 Task: Search one way flight ticket for 2 adults, 4 children and 1 infant on lap in business from Petersburg: Petersburg James A. Johnson Airport to Wilmington: Wilmington International Airport on 8-6-2023. Choice of flights is Delta. Number of bags: 1 carry on bag. Price is upto 107000. Outbound departure time preference is 9:15.
Action: Mouse moved to (335, 141)
Screenshot: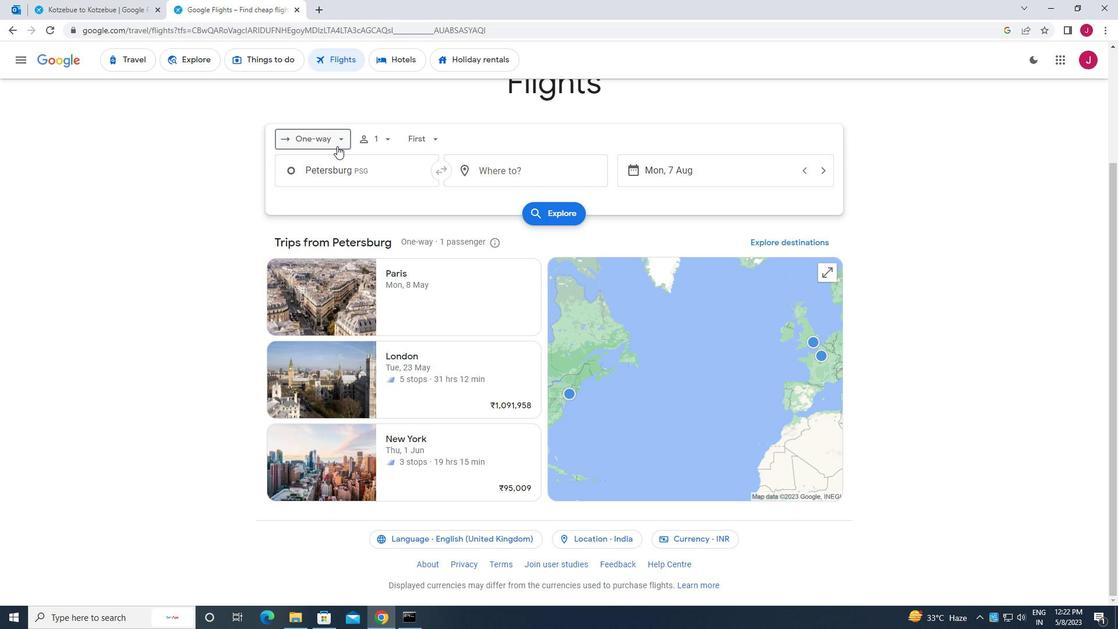 
Action: Mouse pressed left at (335, 141)
Screenshot: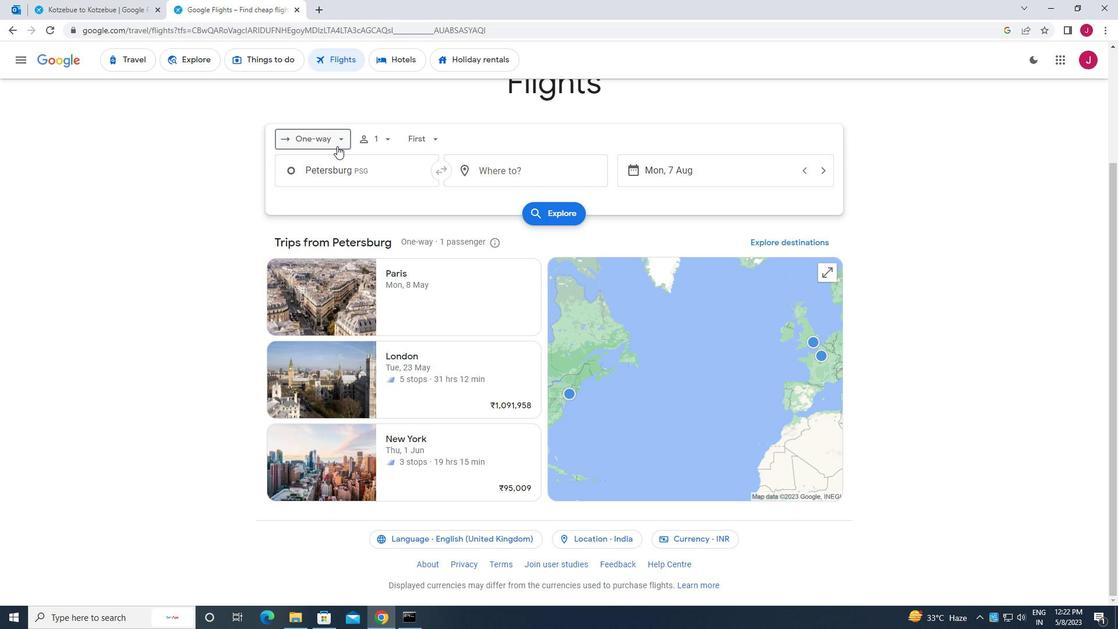 
Action: Mouse moved to (336, 189)
Screenshot: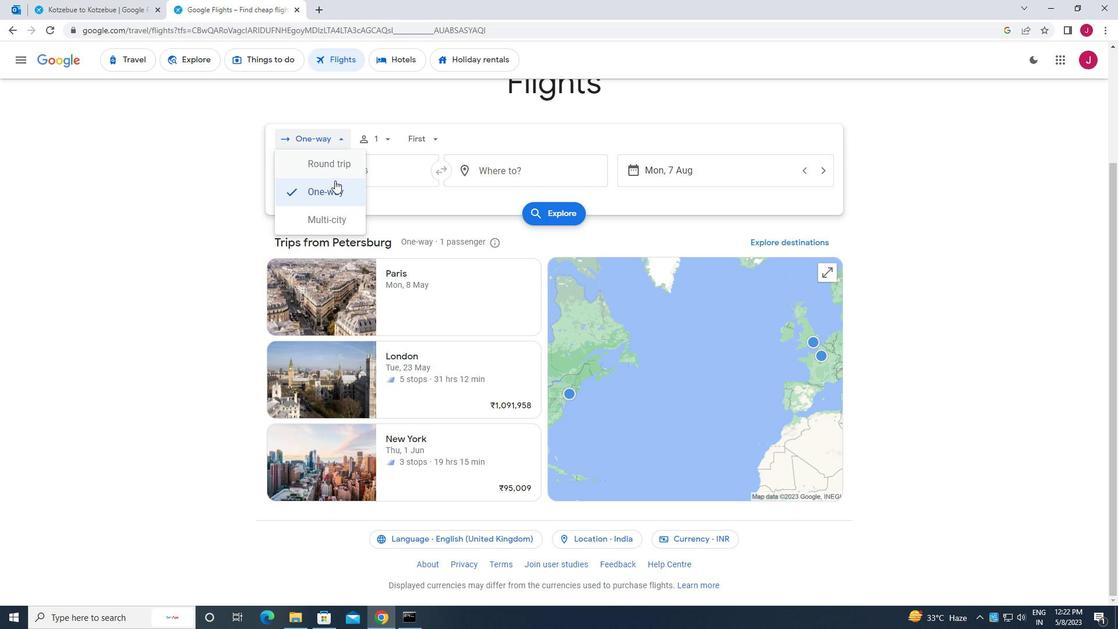 
Action: Mouse pressed left at (336, 189)
Screenshot: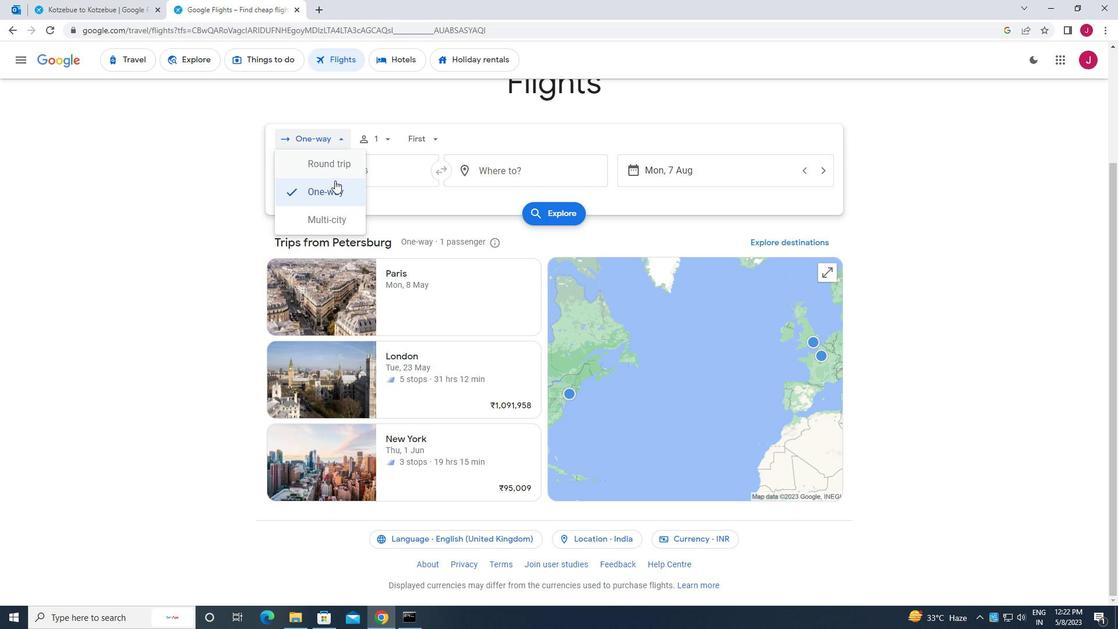 
Action: Mouse moved to (369, 140)
Screenshot: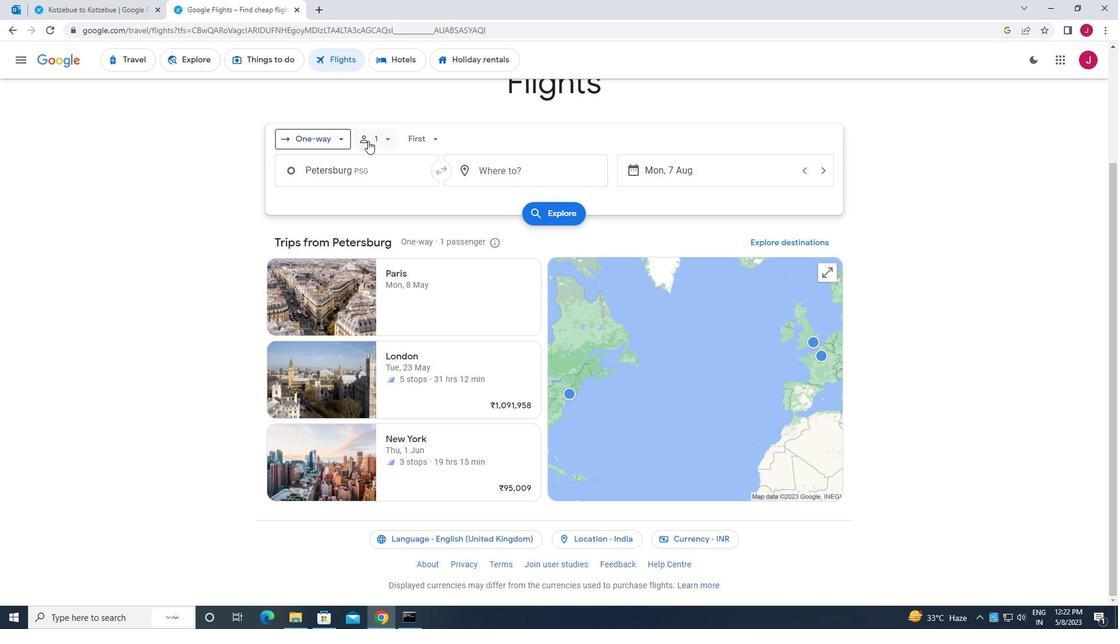 
Action: Mouse pressed left at (369, 140)
Screenshot: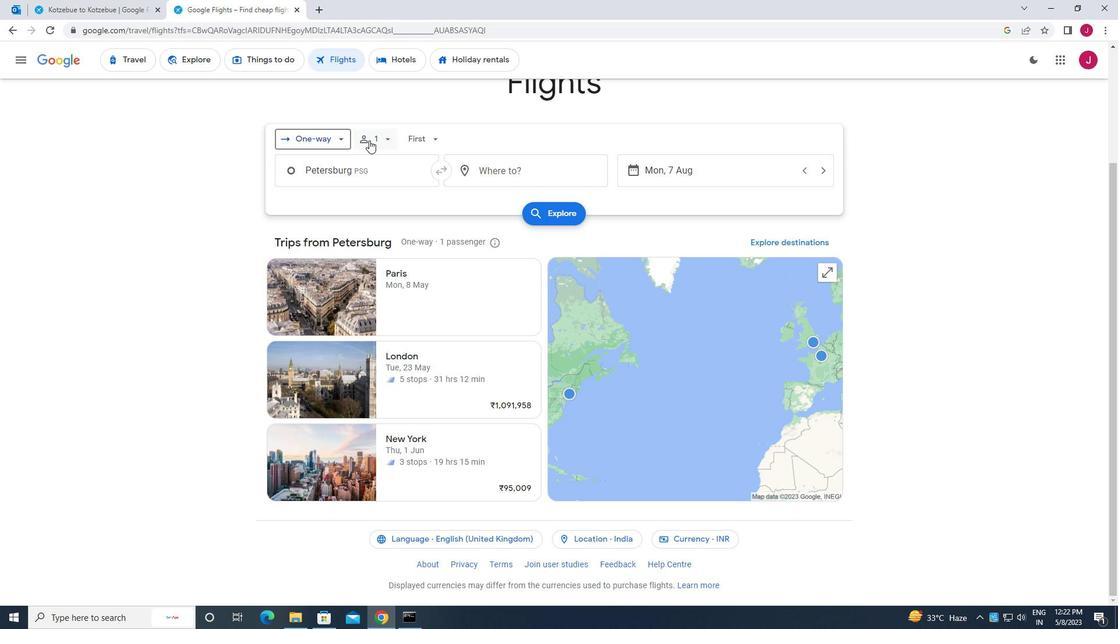 
Action: Mouse moved to (478, 168)
Screenshot: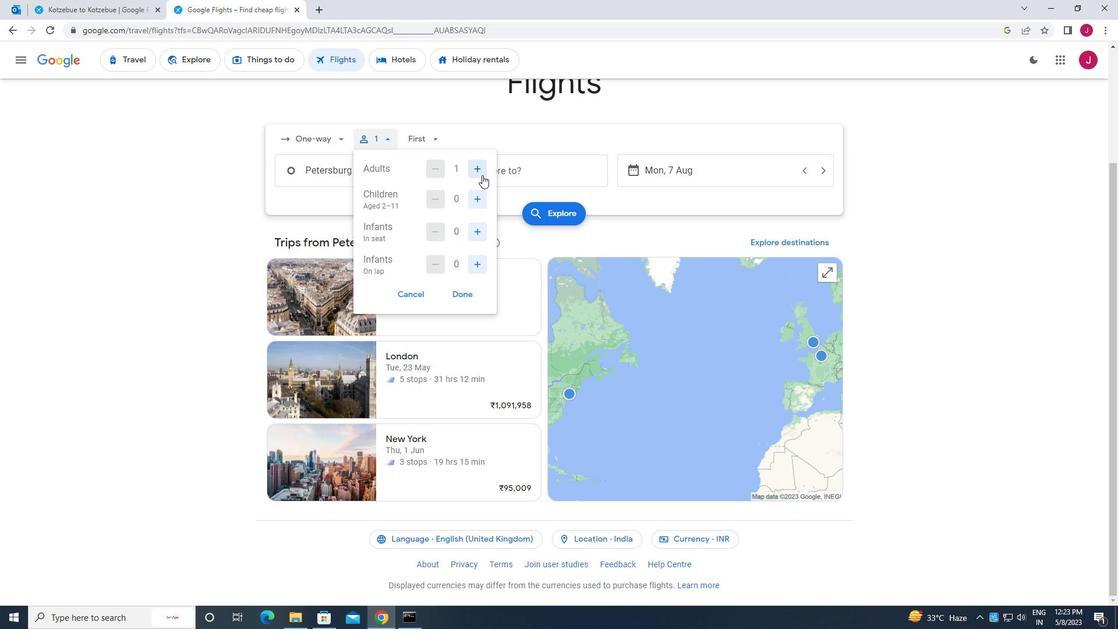 
Action: Mouse pressed left at (478, 168)
Screenshot: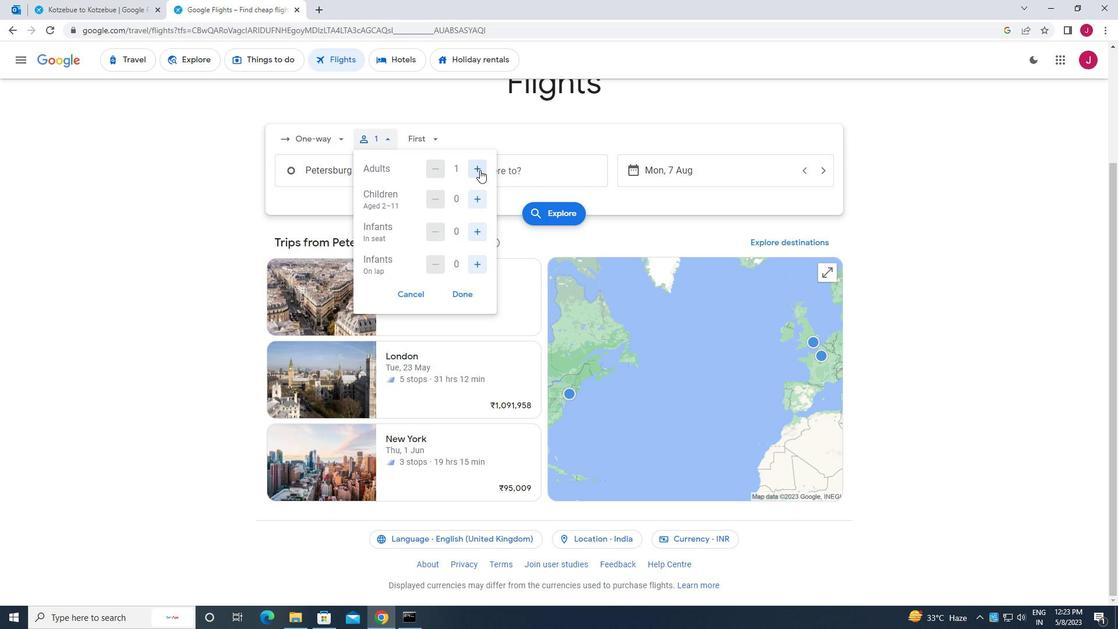 
Action: Mouse moved to (478, 195)
Screenshot: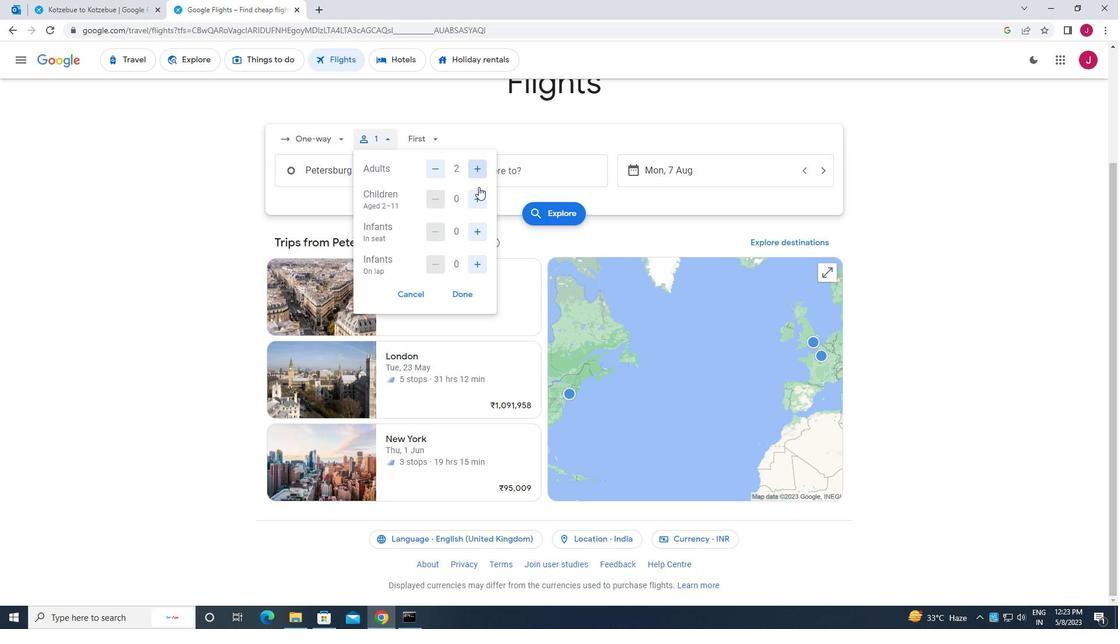 
Action: Mouse pressed left at (478, 195)
Screenshot: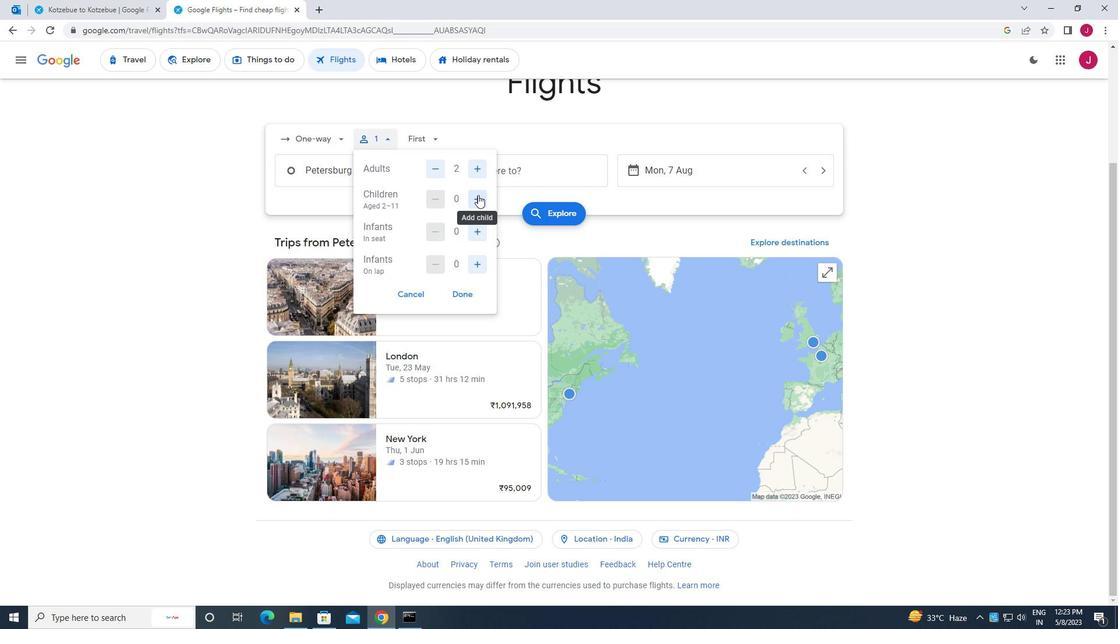 
Action: Mouse pressed left at (478, 195)
Screenshot: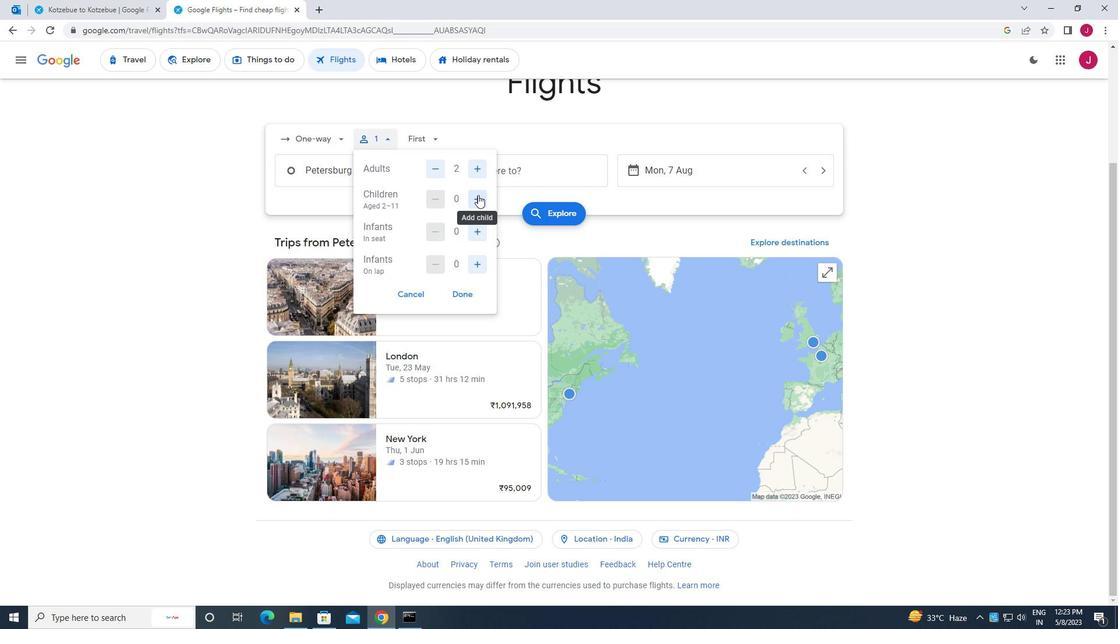 
Action: Mouse pressed left at (478, 195)
Screenshot: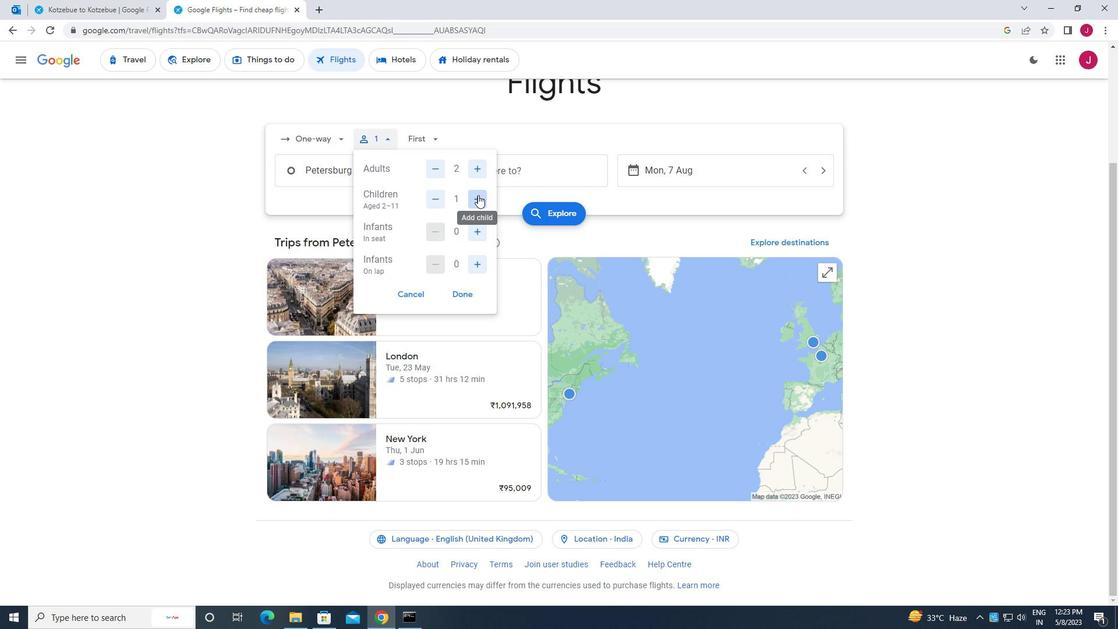 
Action: Mouse pressed left at (478, 195)
Screenshot: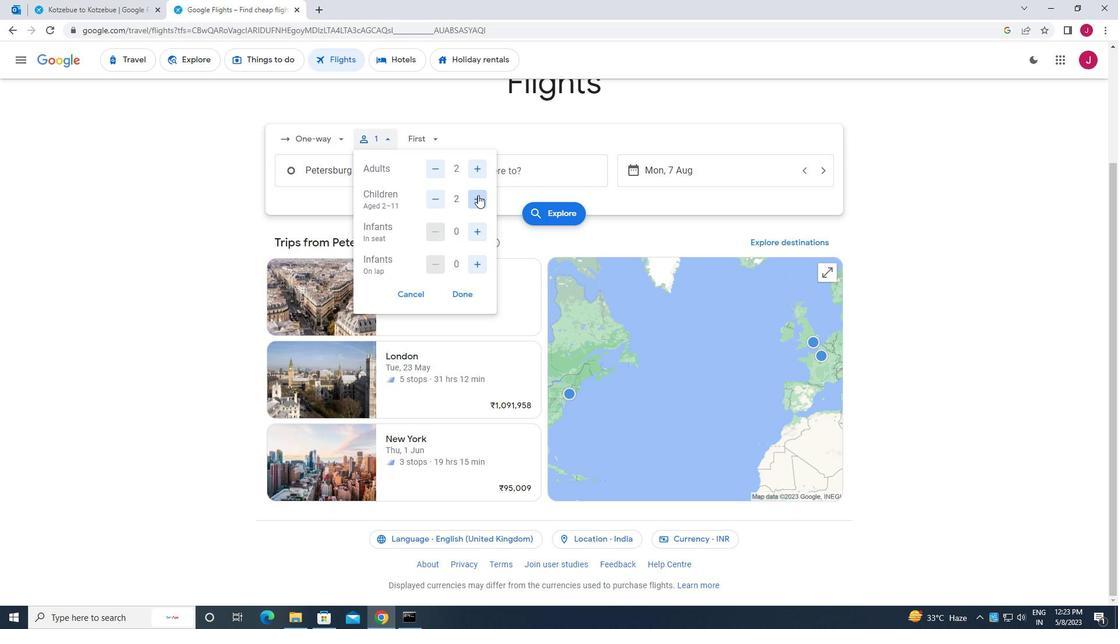 
Action: Mouse moved to (479, 230)
Screenshot: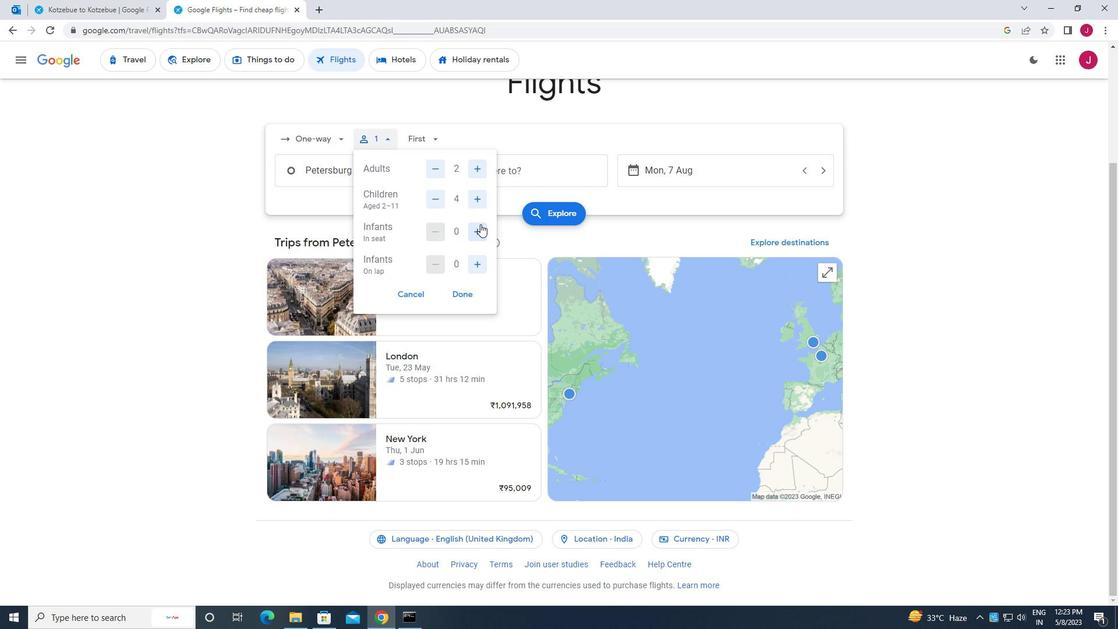 
Action: Mouse pressed left at (479, 230)
Screenshot: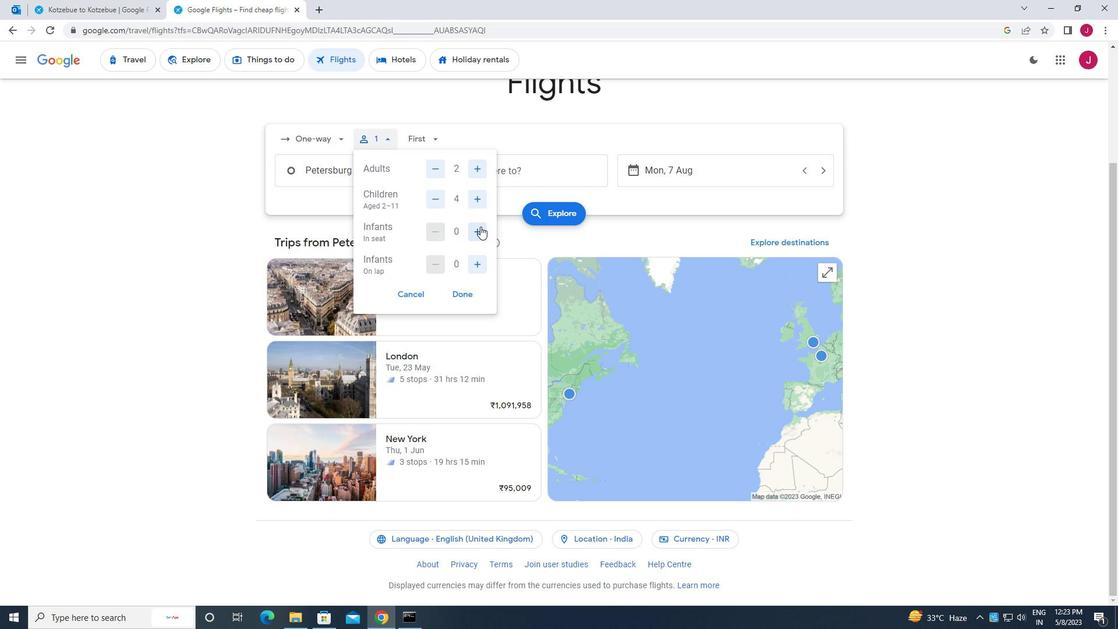 
Action: Mouse moved to (479, 263)
Screenshot: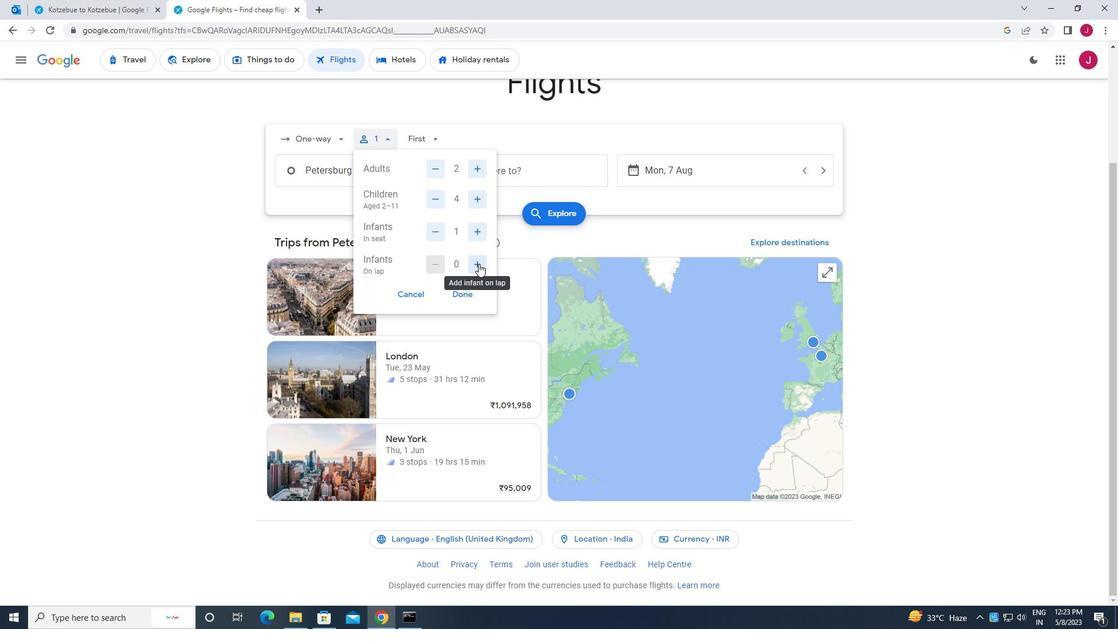 
Action: Mouse pressed left at (479, 263)
Screenshot: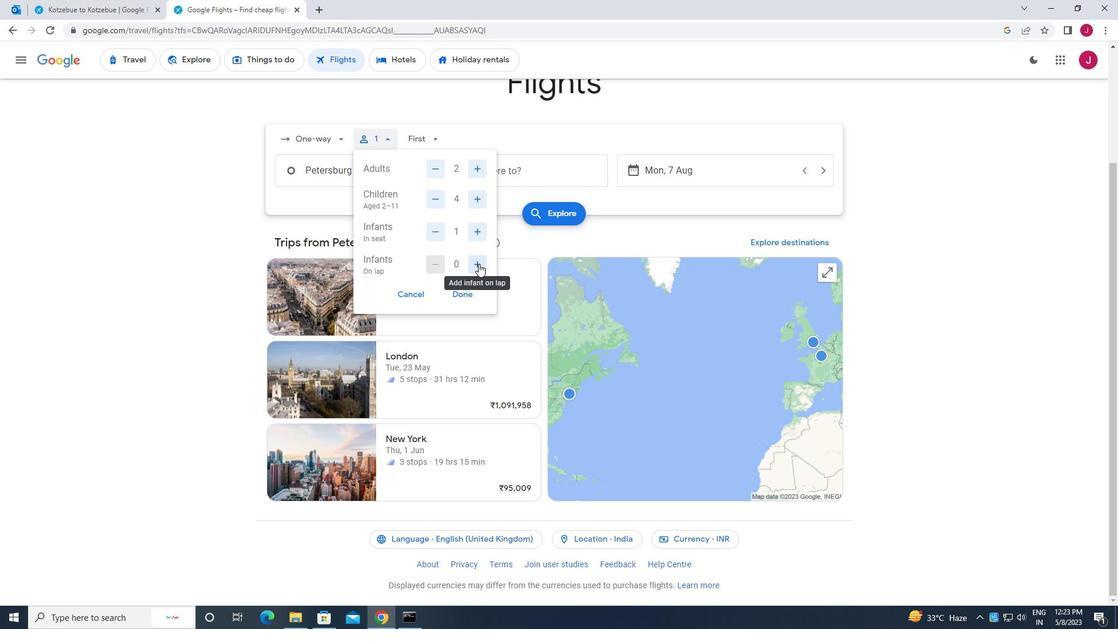 
Action: Mouse moved to (440, 225)
Screenshot: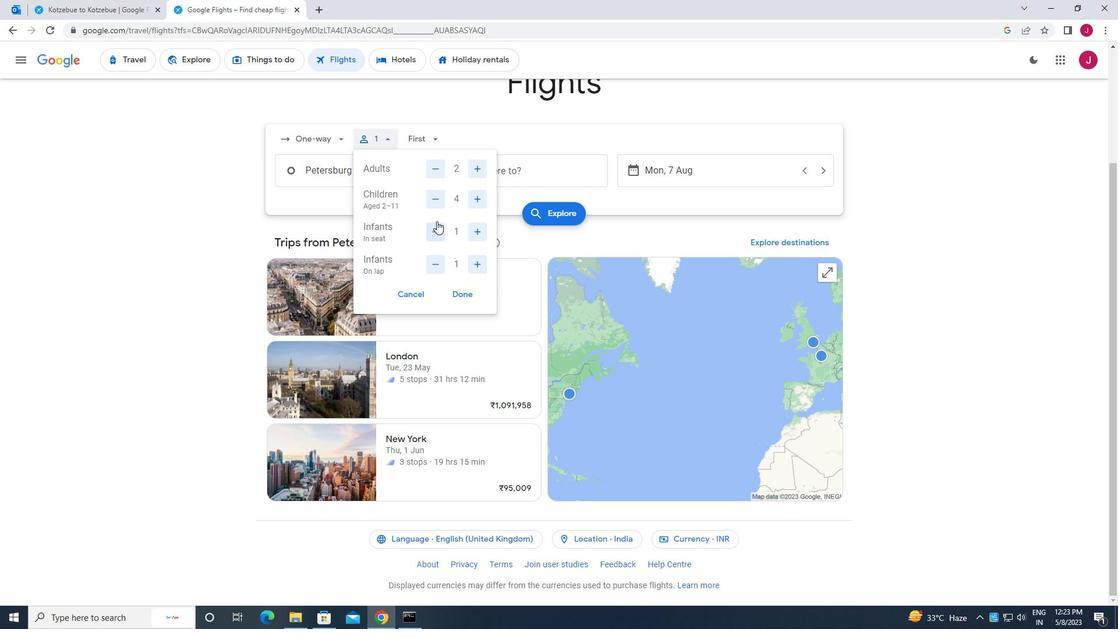 
Action: Mouse pressed left at (440, 225)
Screenshot: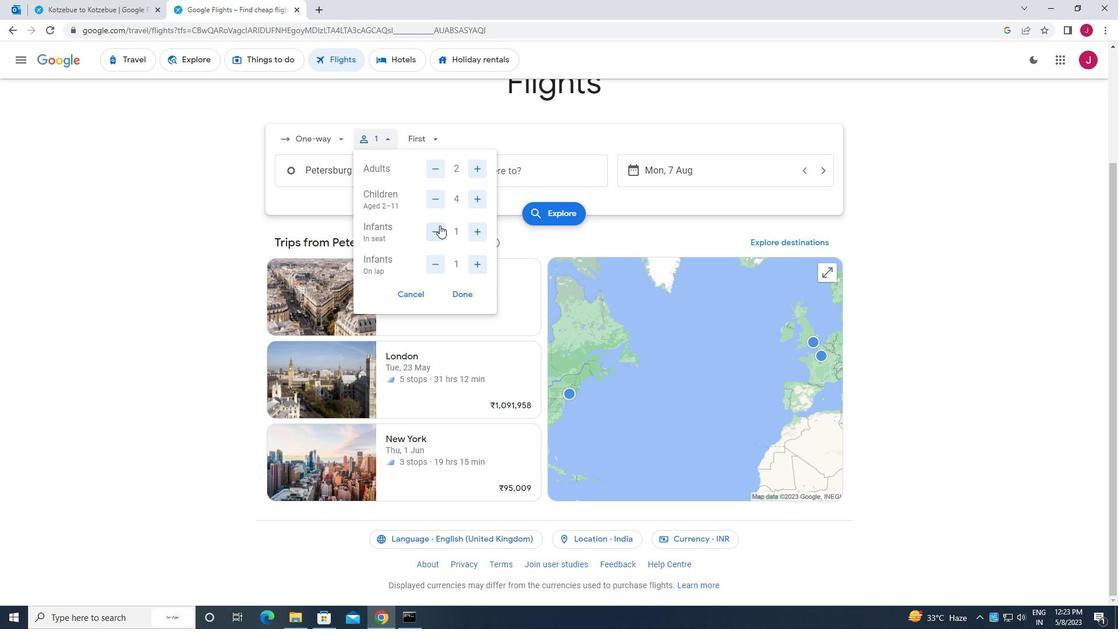 
Action: Mouse moved to (466, 293)
Screenshot: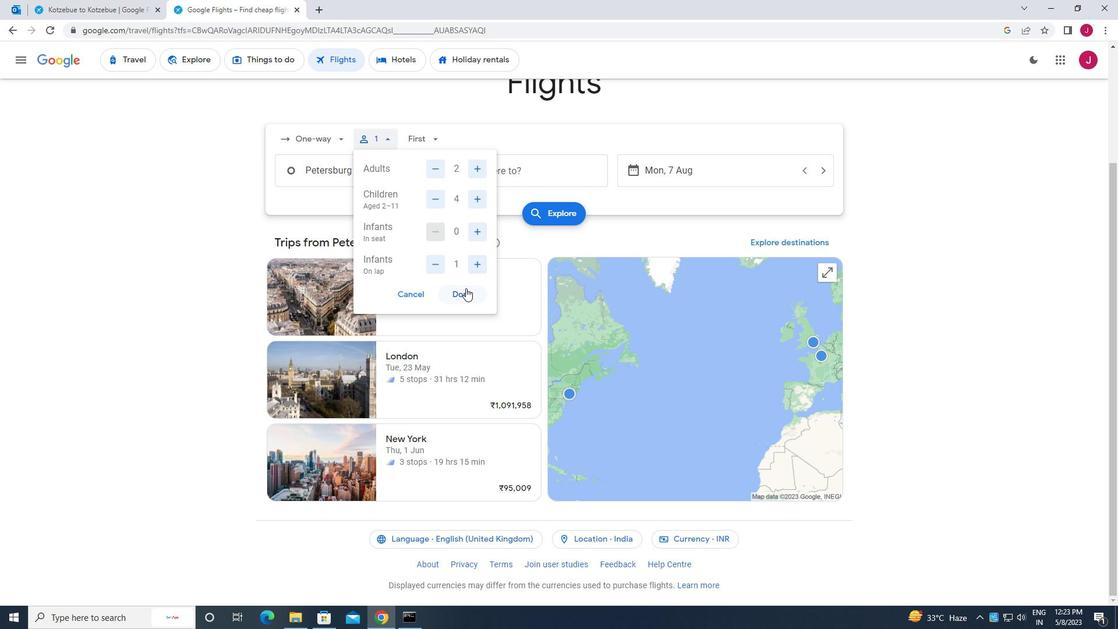 
Action: Mouse pressed left at (466, 293)
Screenshot: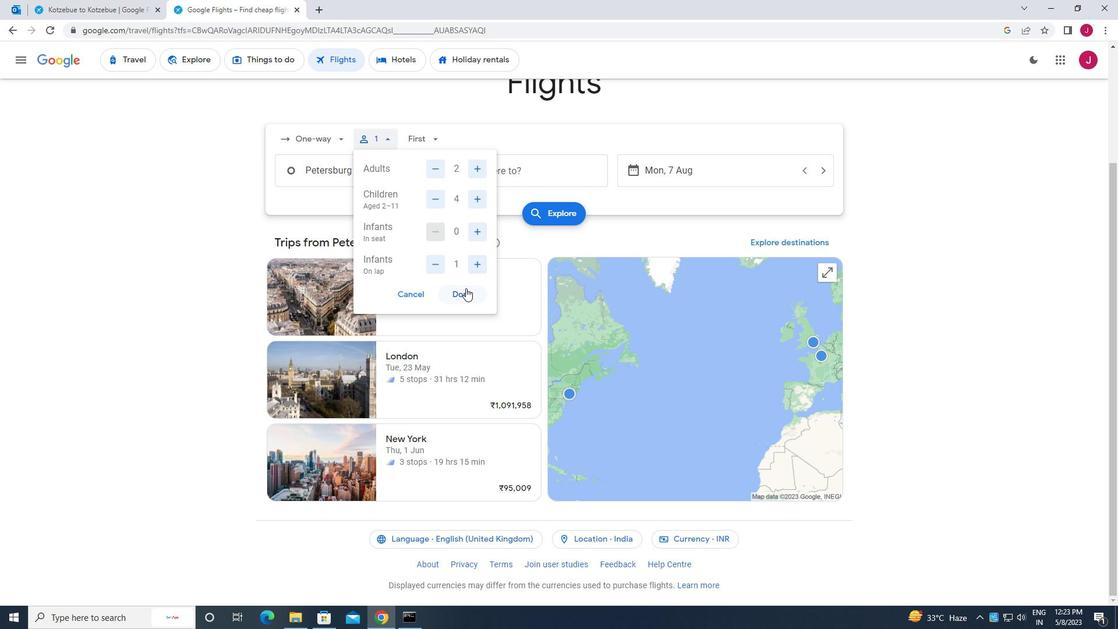 
Action: Mouse moved to (432, 137)
Screenshot: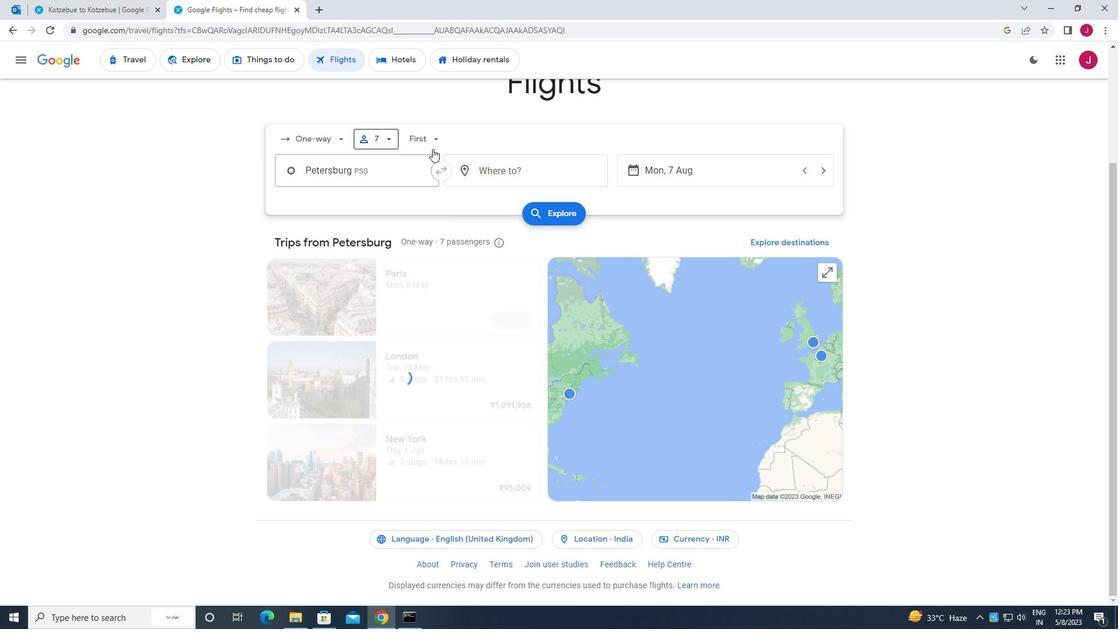 
Action: Mouse pressed left at (432, 137)
Screenshot: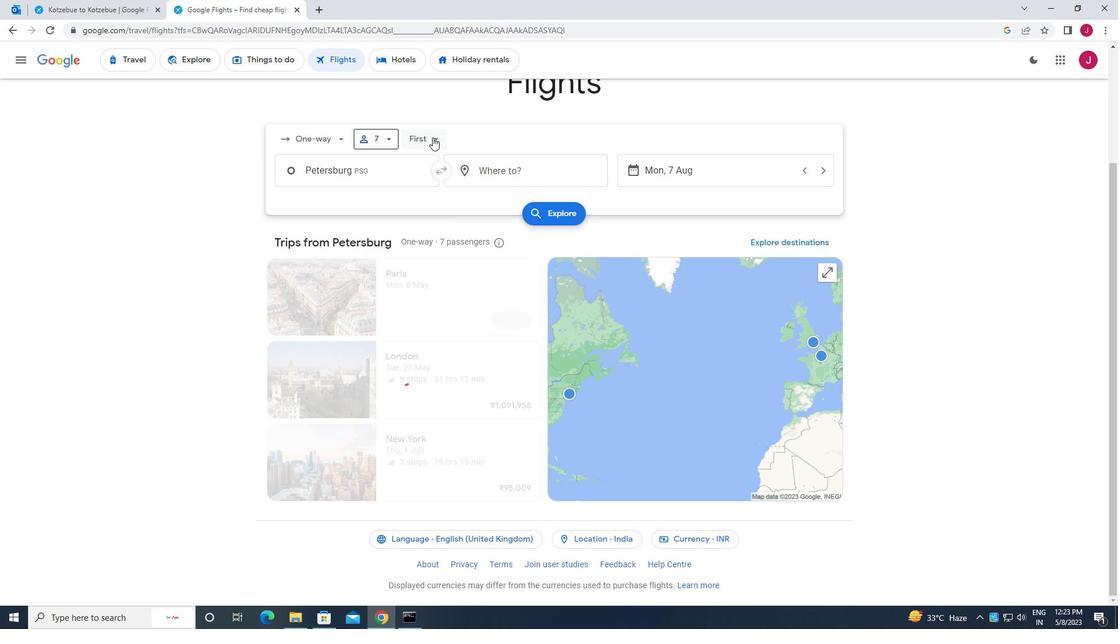 
Action: Mouse moved to (447, 213)
Screenshot: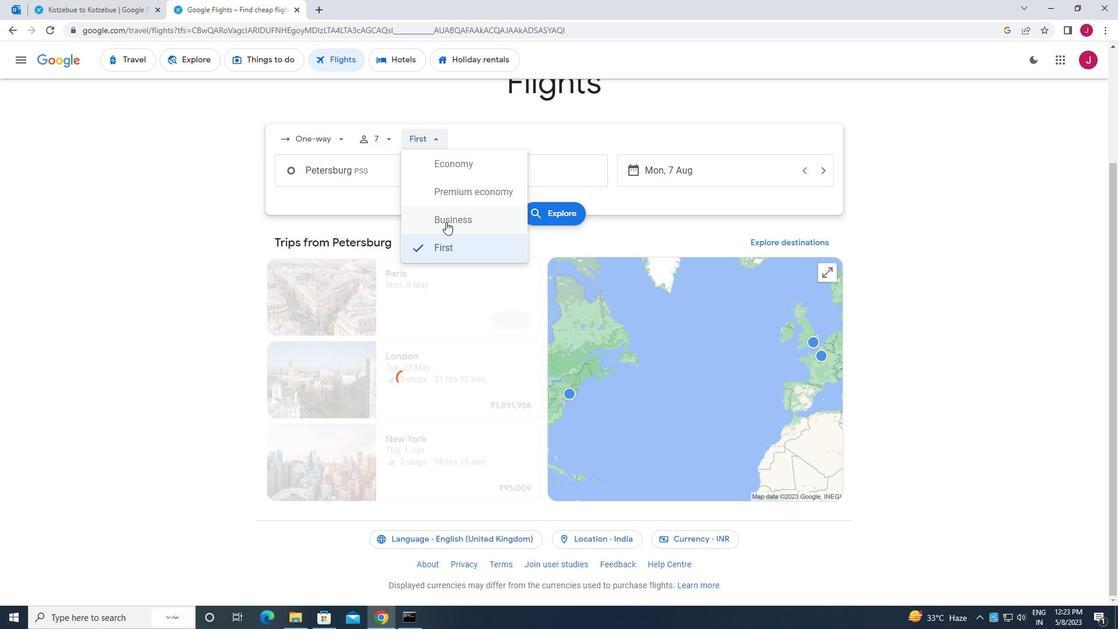 
Action: Mouse pressed left at (447, 213)
Screenshot: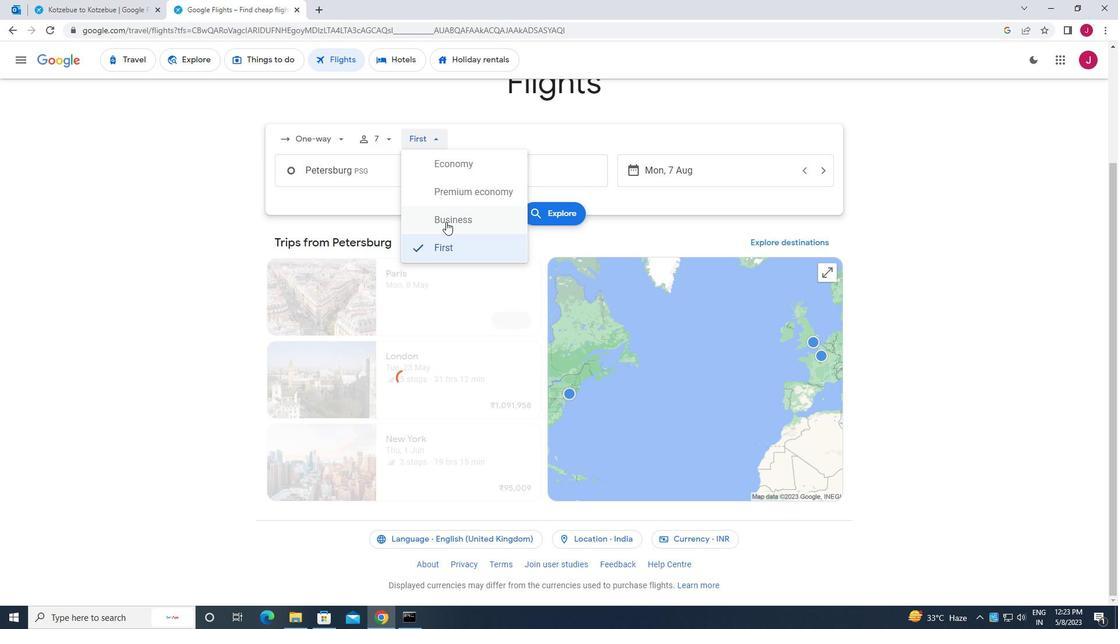 
Action: Mouse moved to (374, 175)
Screenshot: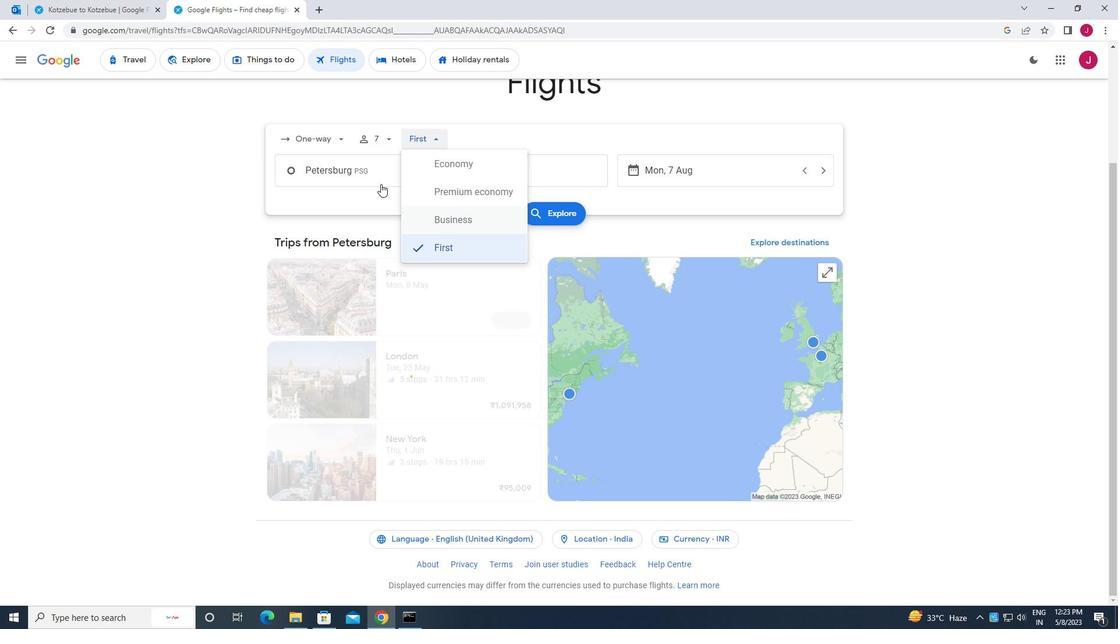 
Action: Mouse pressed left at (374, 175)
Screenshot: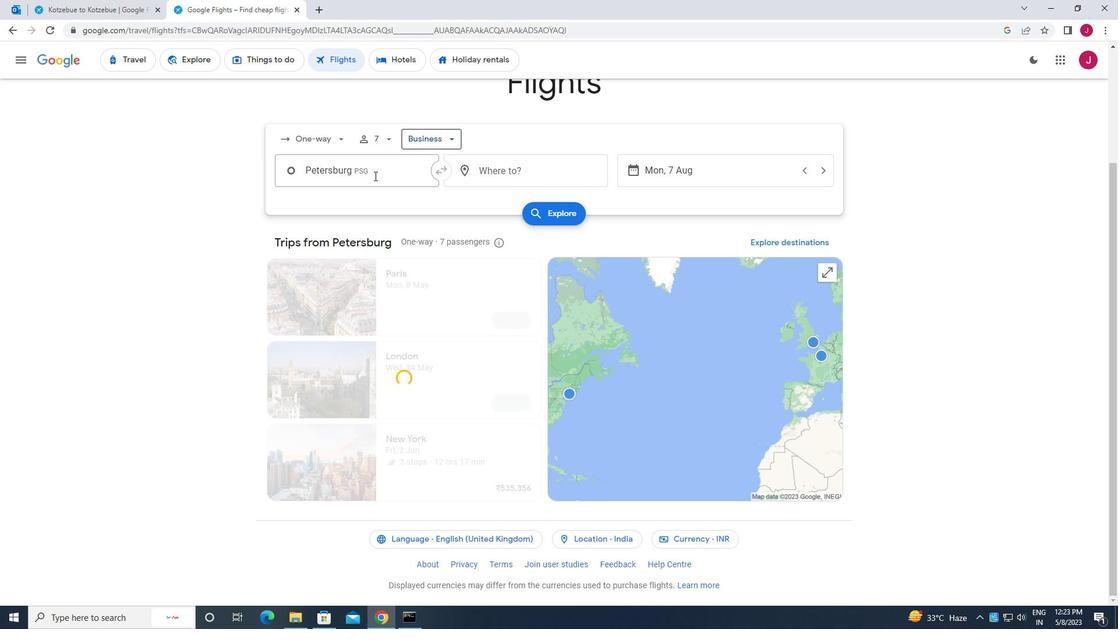 
Action: Key pressed petersb
Screenshot: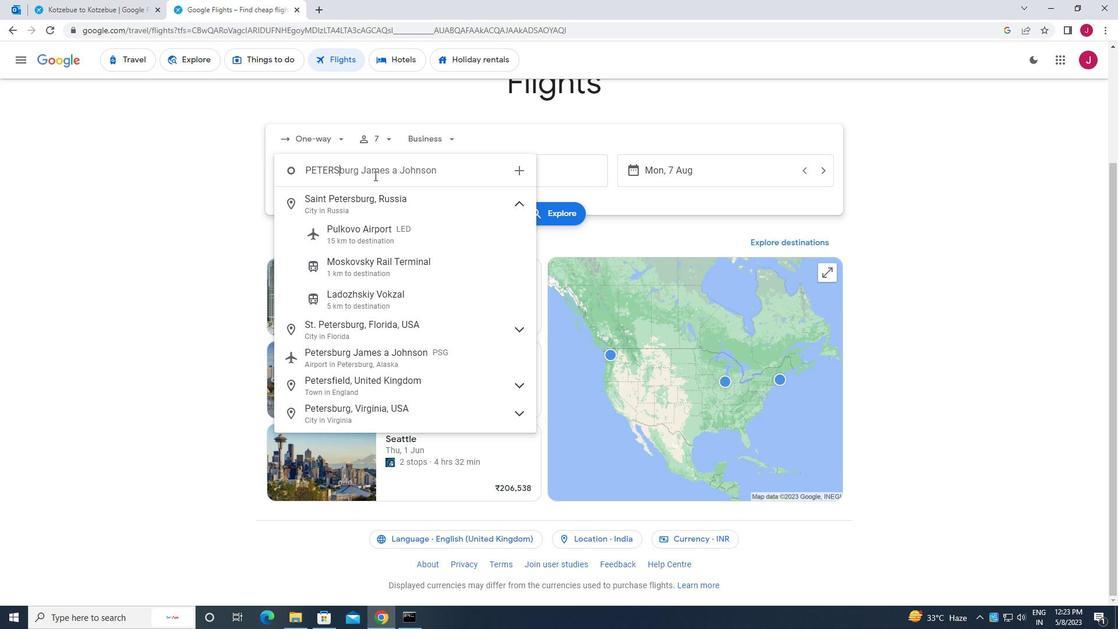 
Action: Mouse moved to (381, 349)
Screenshot: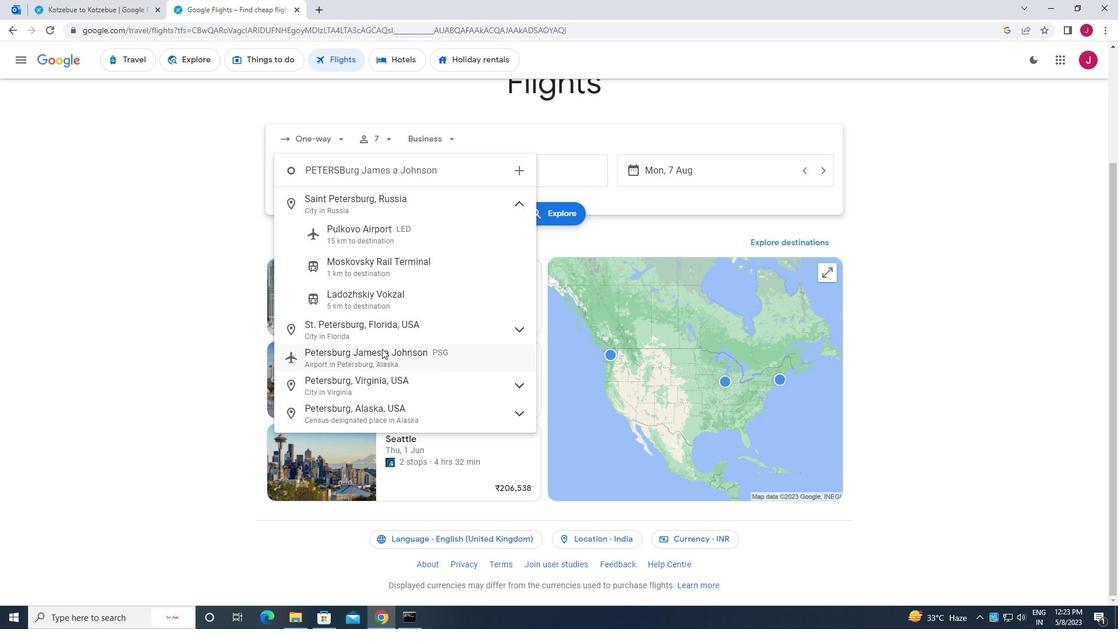 
Action: Mouse pressed left at (381, 349)
Screenshot: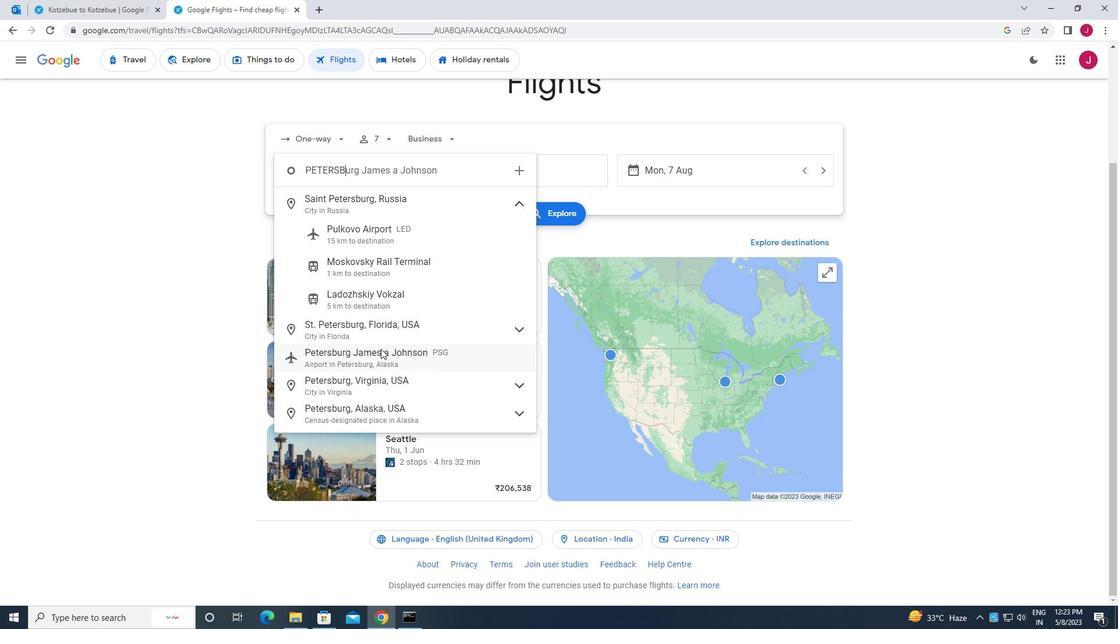 
Action: Mouse moved to (527, 171)
Screenshot: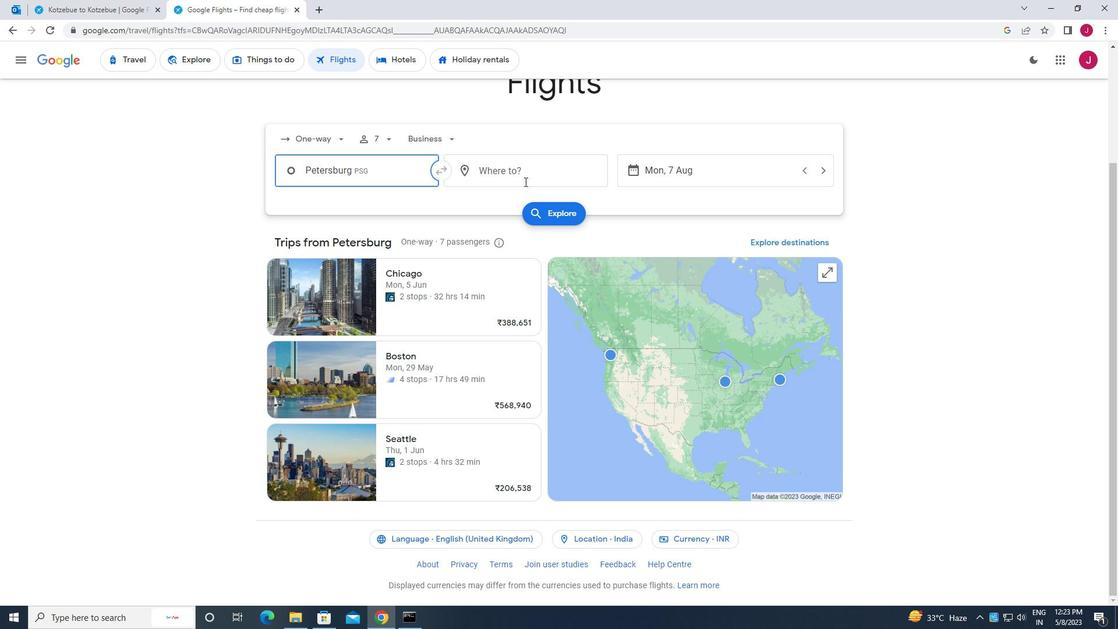 
Action: Mouse pressed left at (527, 171)
Screenshot: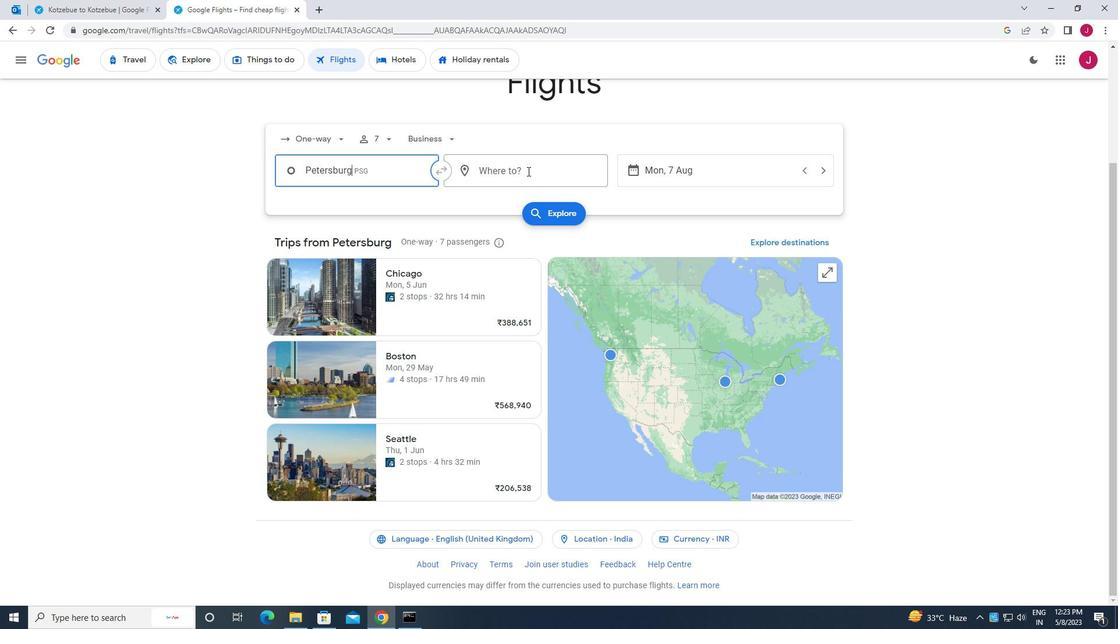 
Action: Mouse moved to (525, 171)
Screenshot: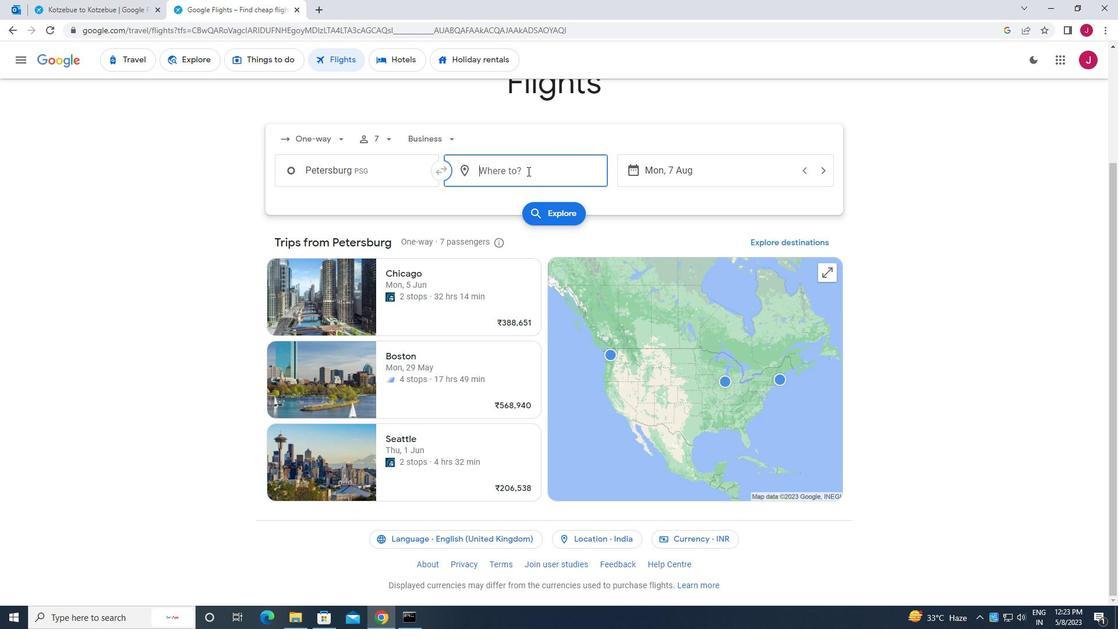 
Action: Key pressed wilmingt
Screenshot: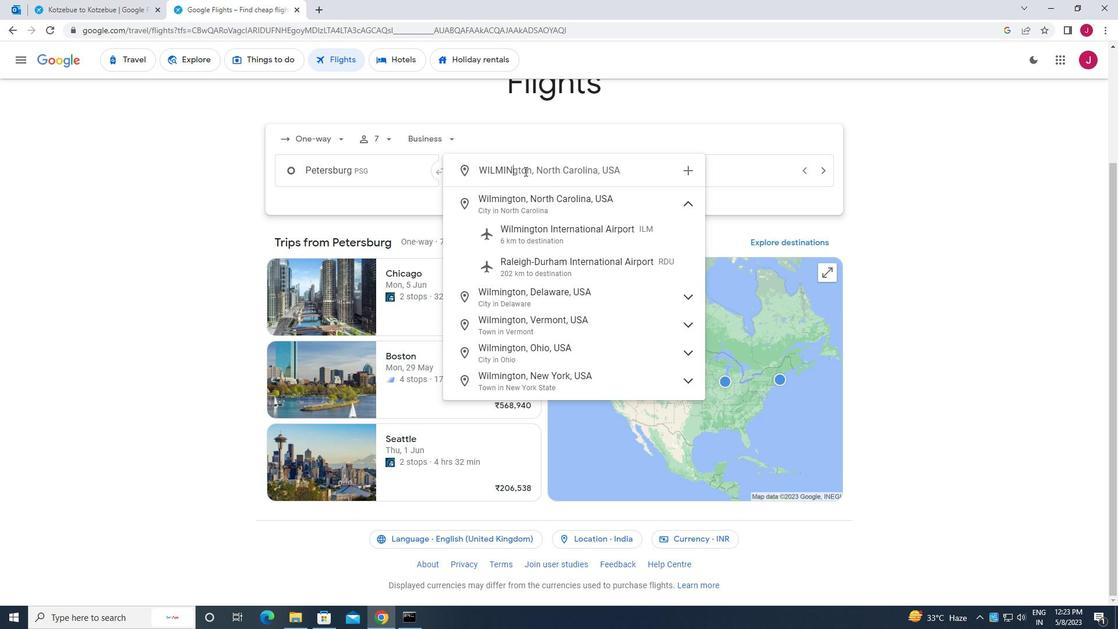 
Action: Mouse moved to (606, 232)
Screenshot: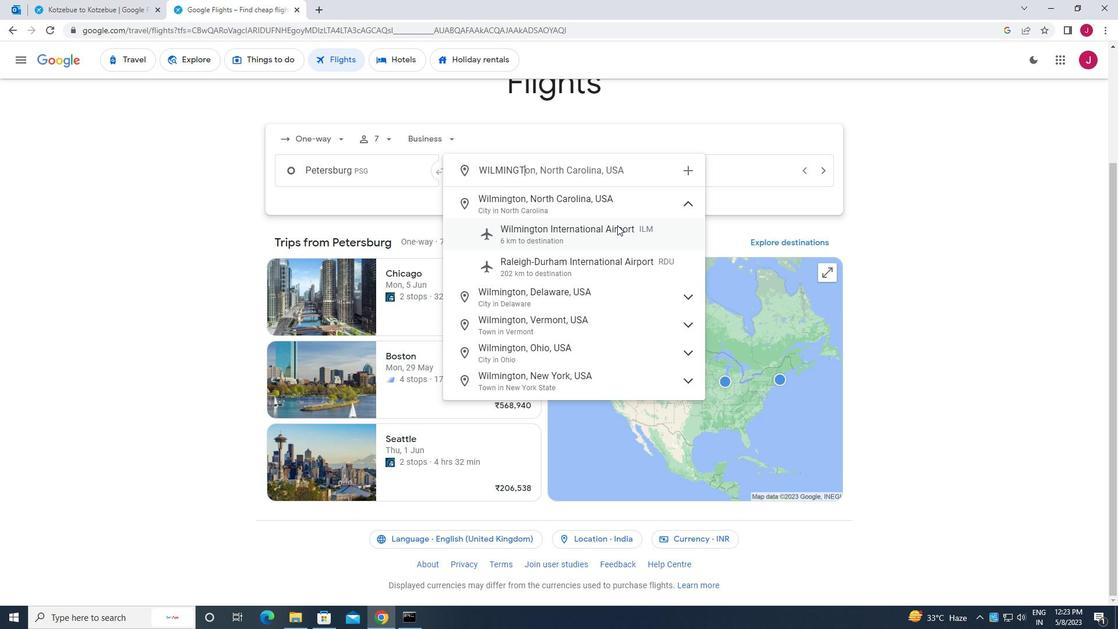 
Action: Mouse pressed left at (606, 232)
Screenshot: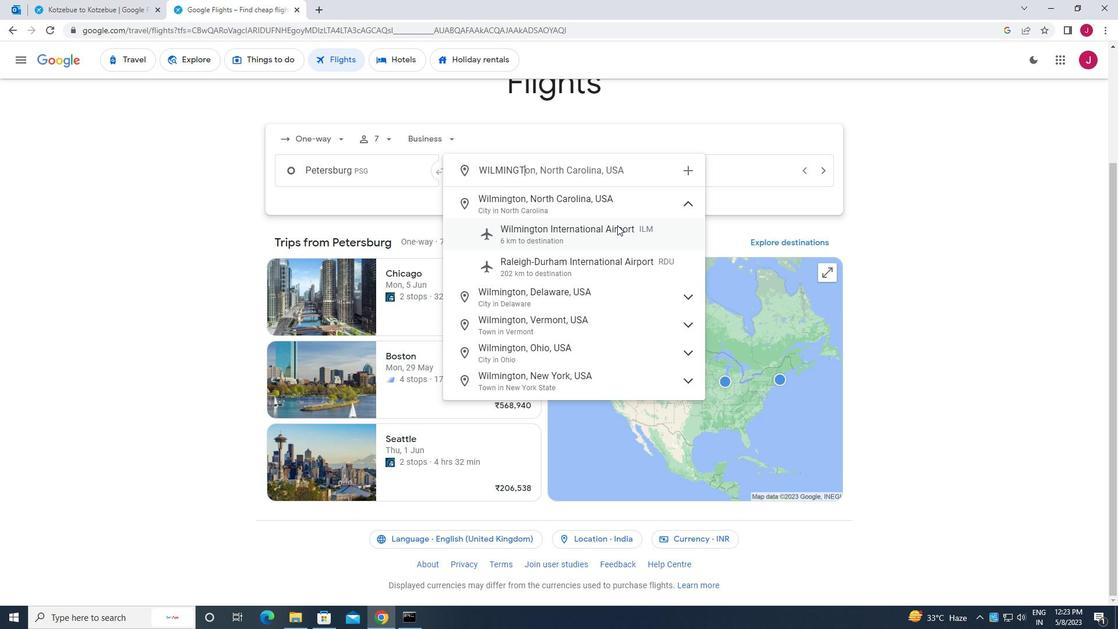 
Action: Mouse moved to (710, 174)
Screenshot: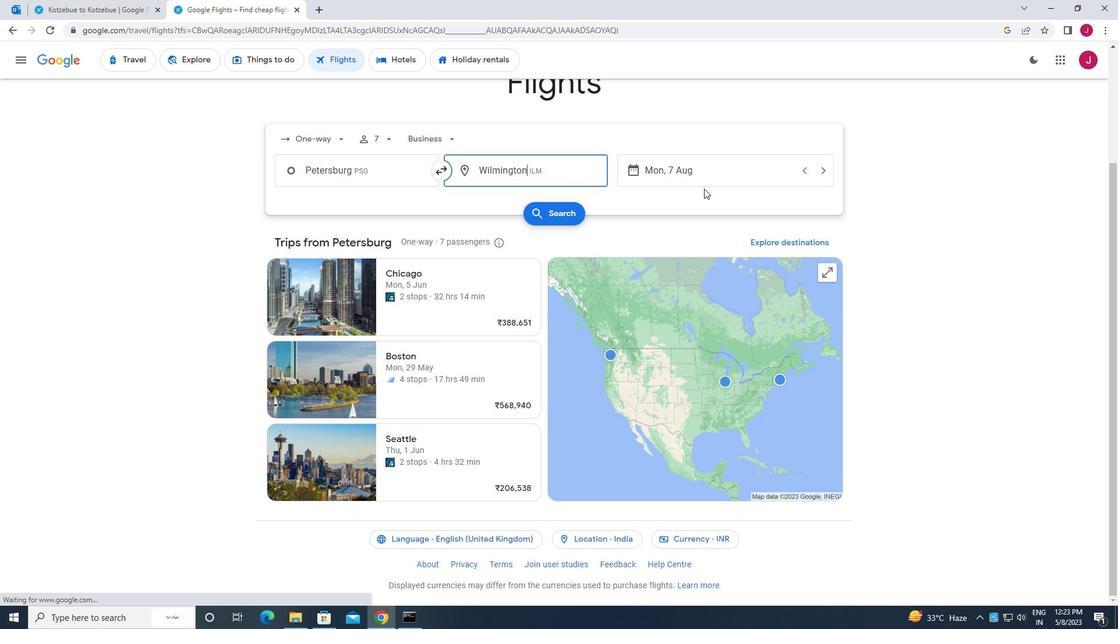 
Action: Mouse pressed left at (710, 174)
Screenshot: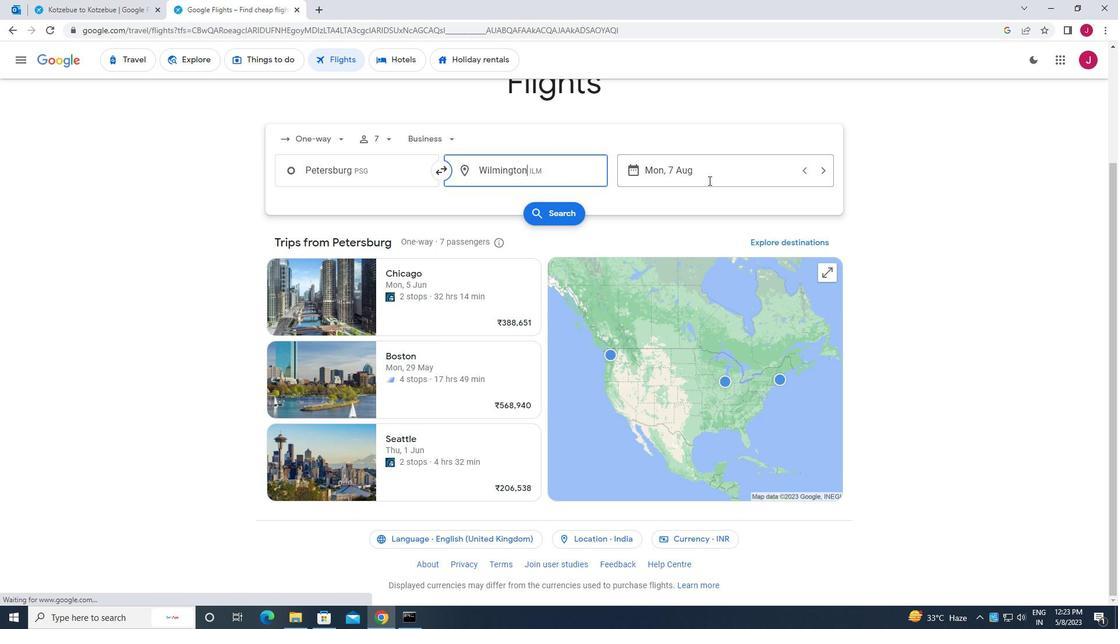 
Action: Mouse moved to (429, 289)
Screenshot: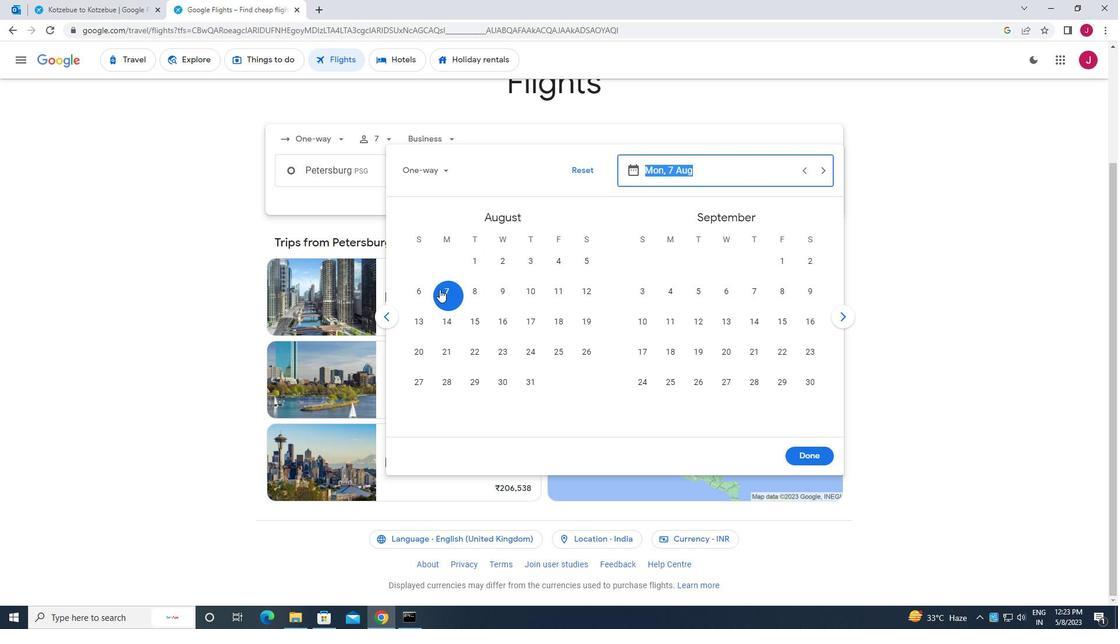 
Action: Mouse pressed left at (429, 289)
Screenshot: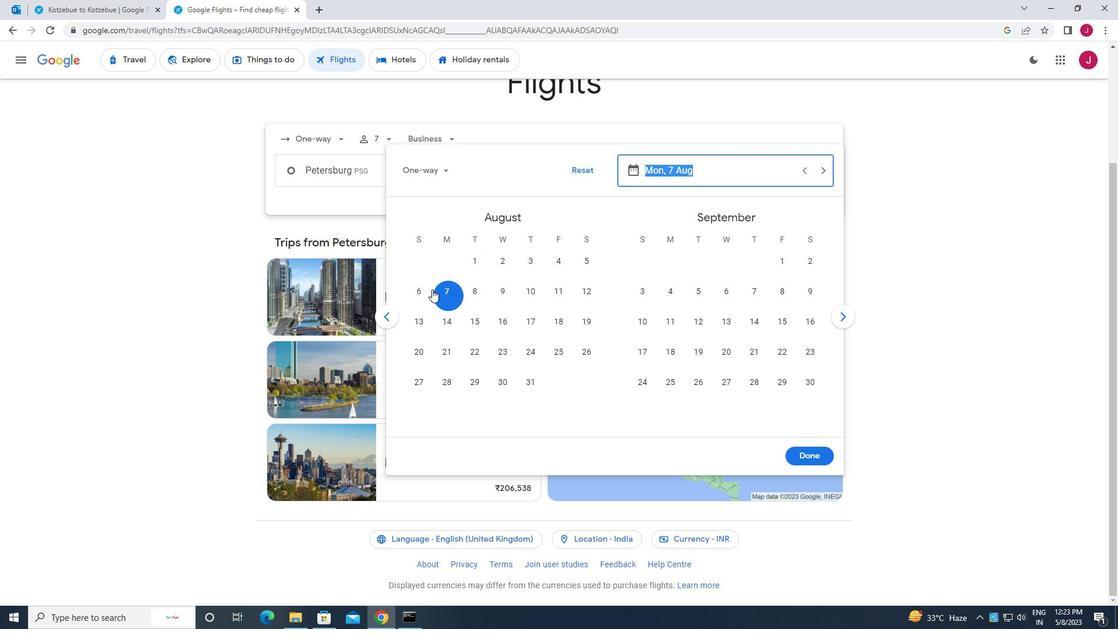 
Action: Mouse moved to (807, 451)
Screenshot: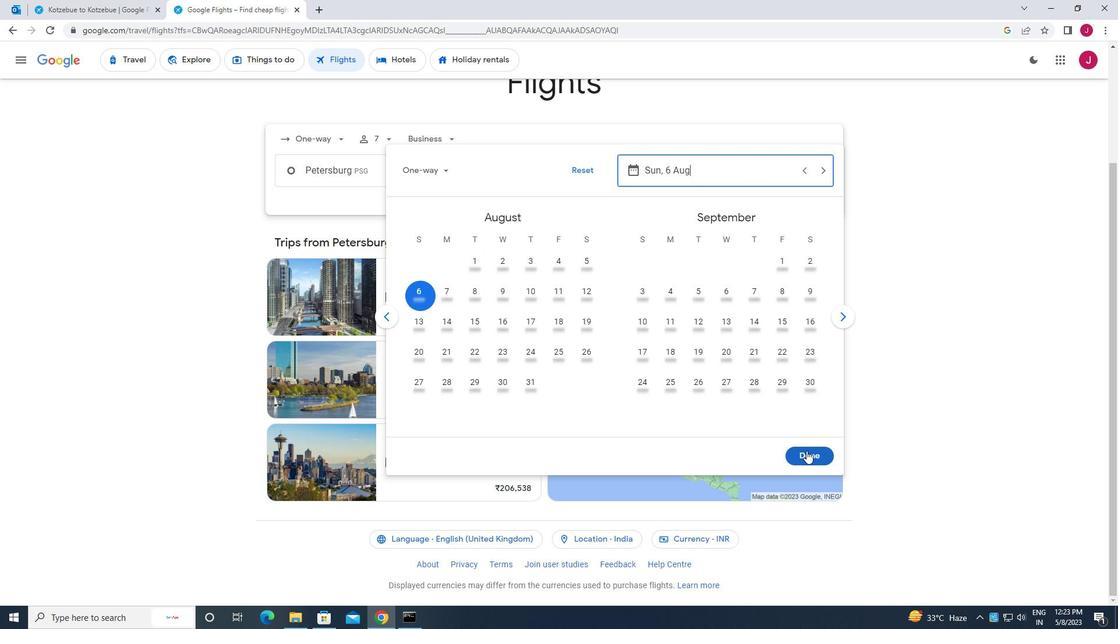 
Action: Mouse pressed left at (807, 451)
Screenshot: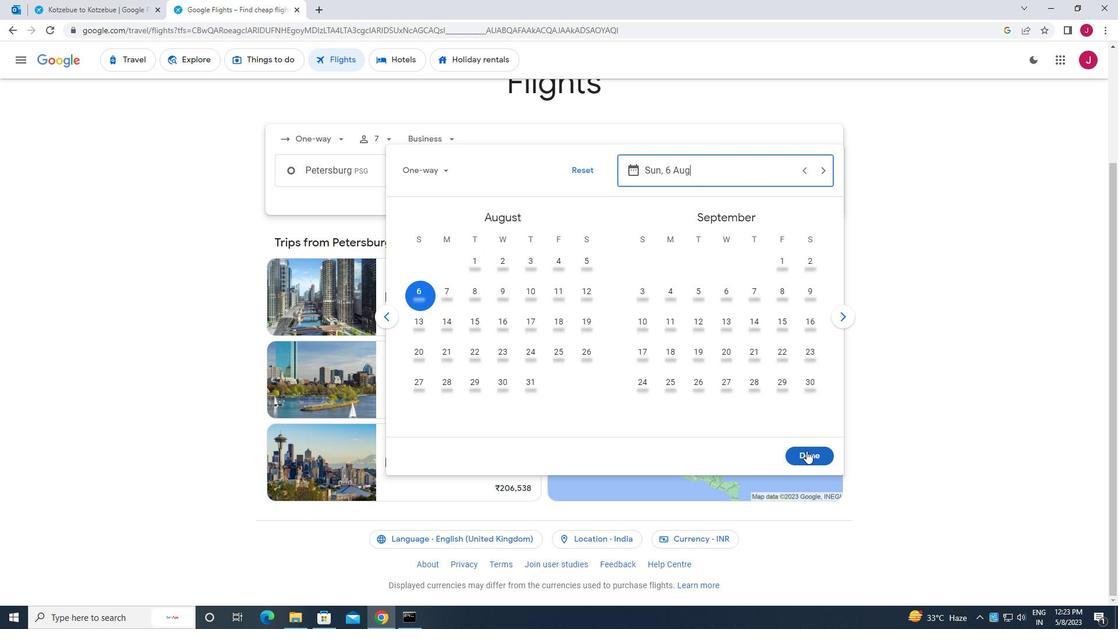 
Action: Mouse moved to (558, 213)
Screenshot: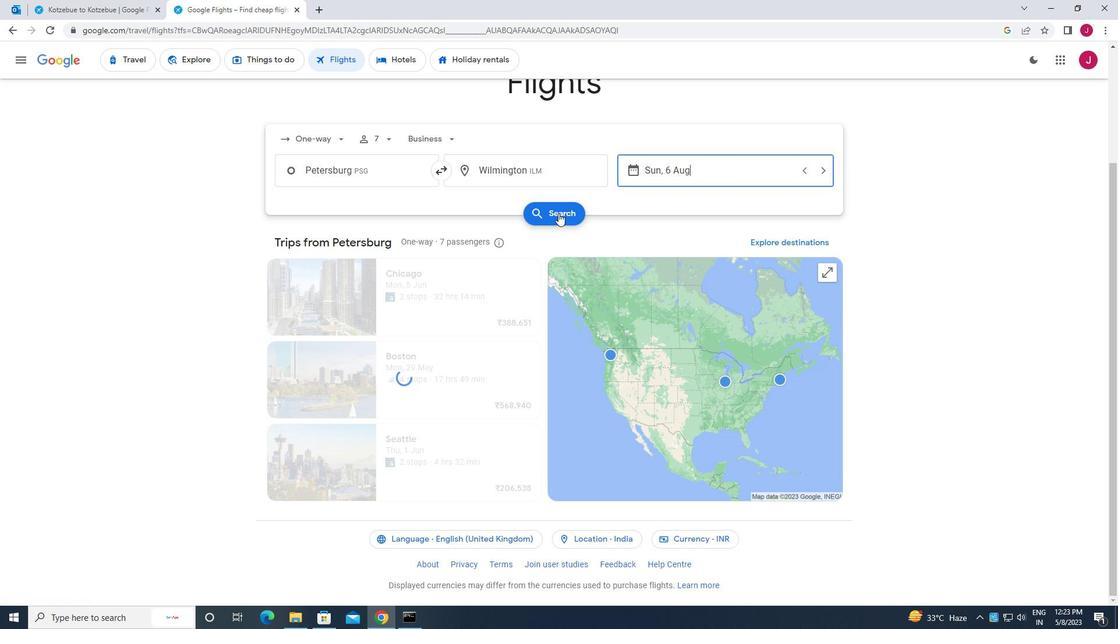 
Action: Mouse pressed left at (558, 213)
Screenshot: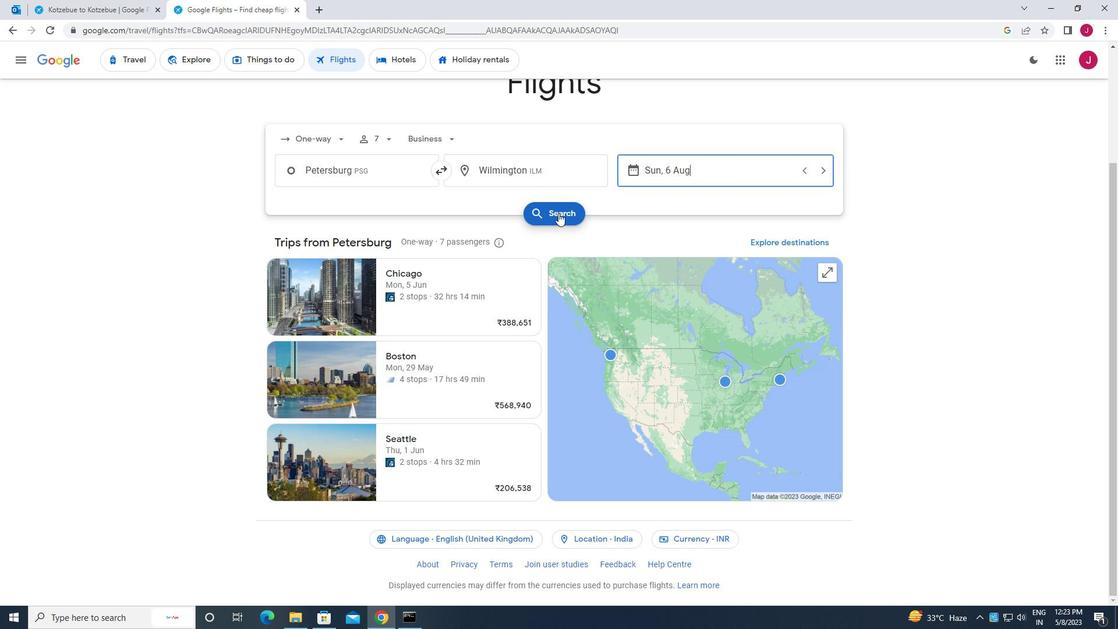 
Action: Mouse moved to (294, 167)
Screenshot: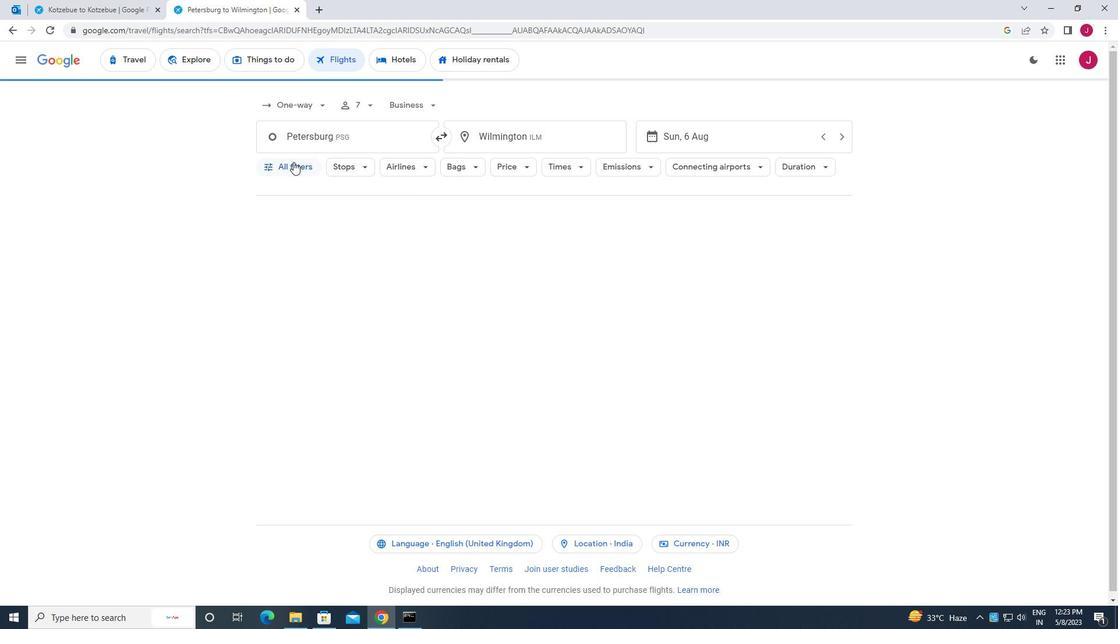 
Action: Mouse pressed left at (294, 167)
Screenshot: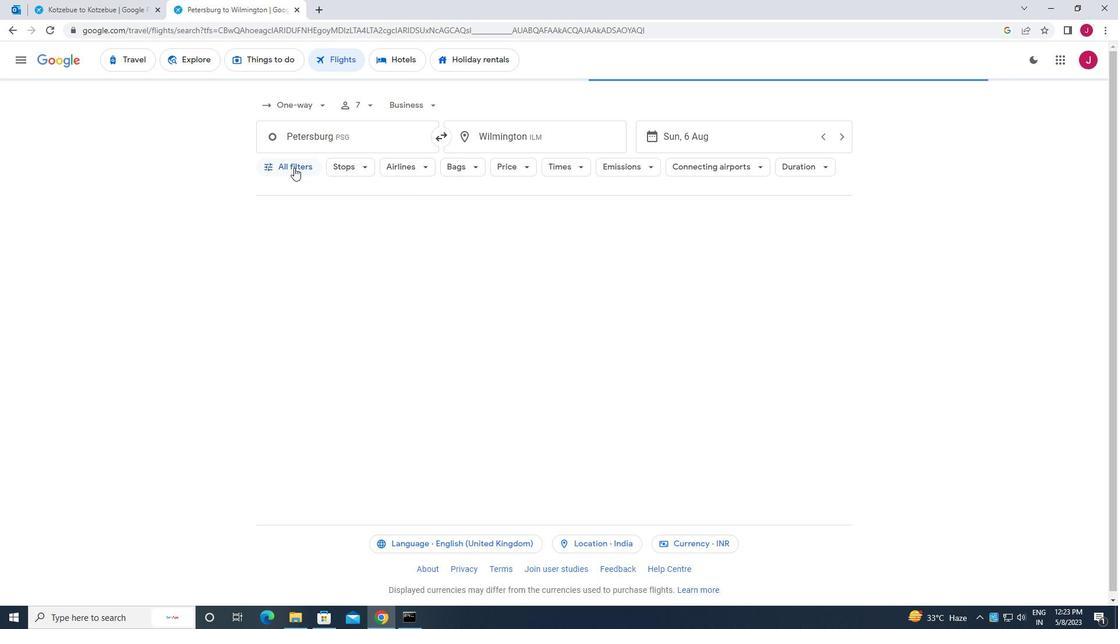 
Action: Mouse moved to (337, 230)
Screenshot: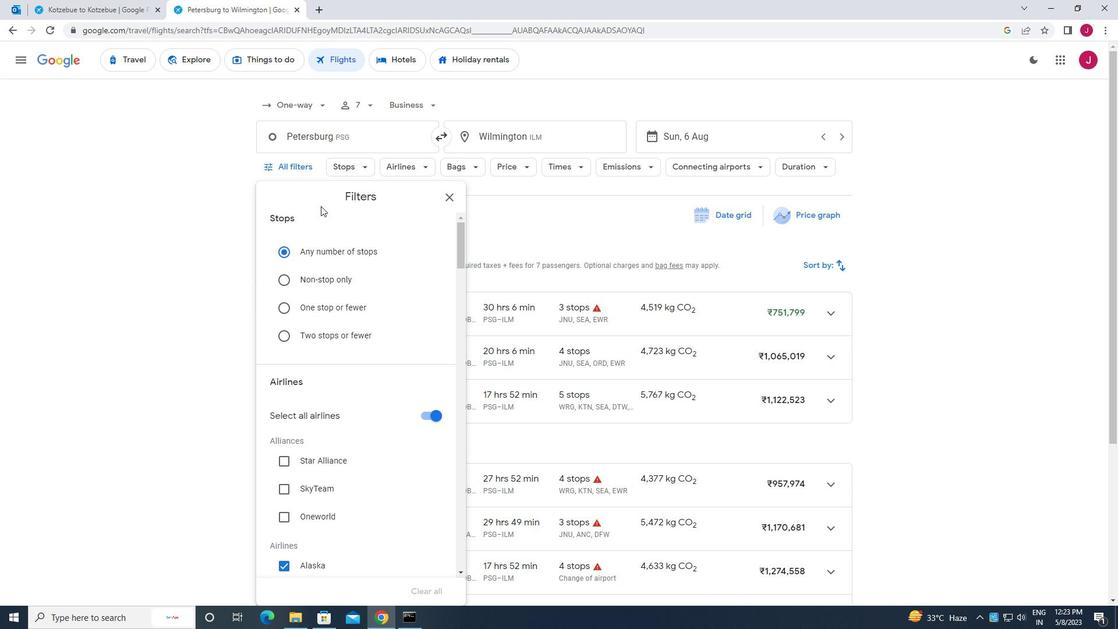 
Action: Mouse scrolled (337, 230) with delta (0, 0)
Screenshot: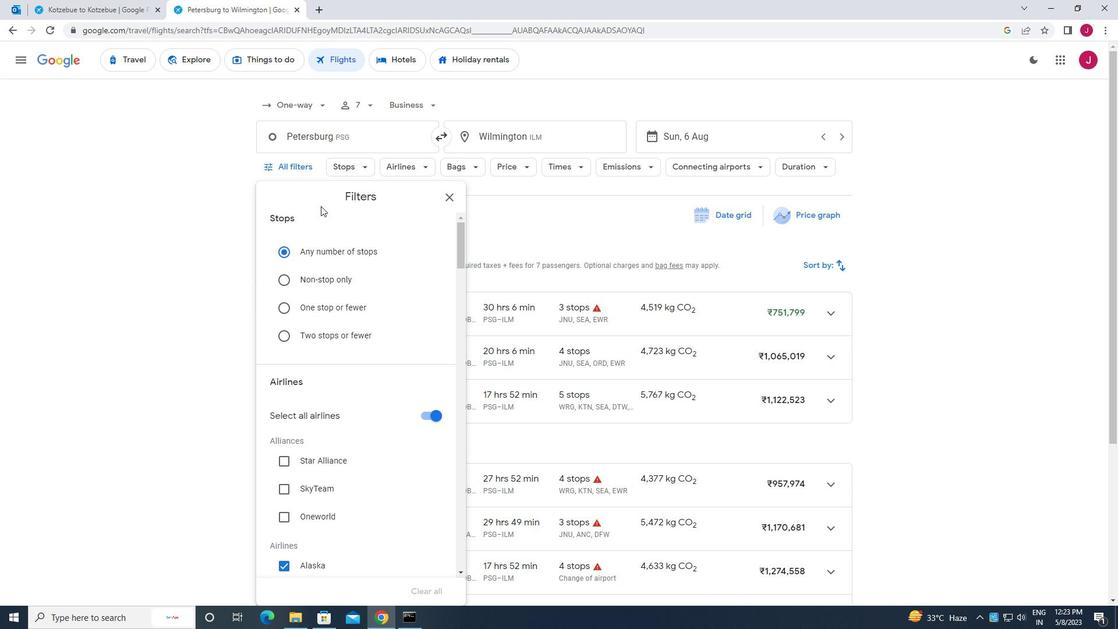 
Action: Mouse moved to (340, 231)
Screenshot: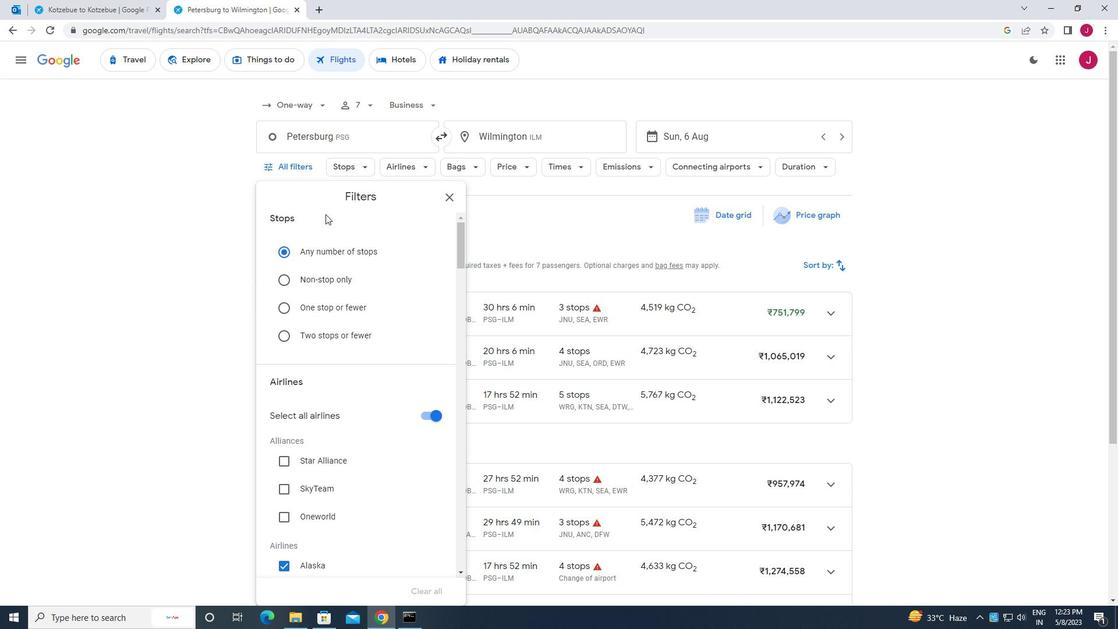 
Action: Mouse scrolled (340, 231) with delta (0, 0)
Screenshot: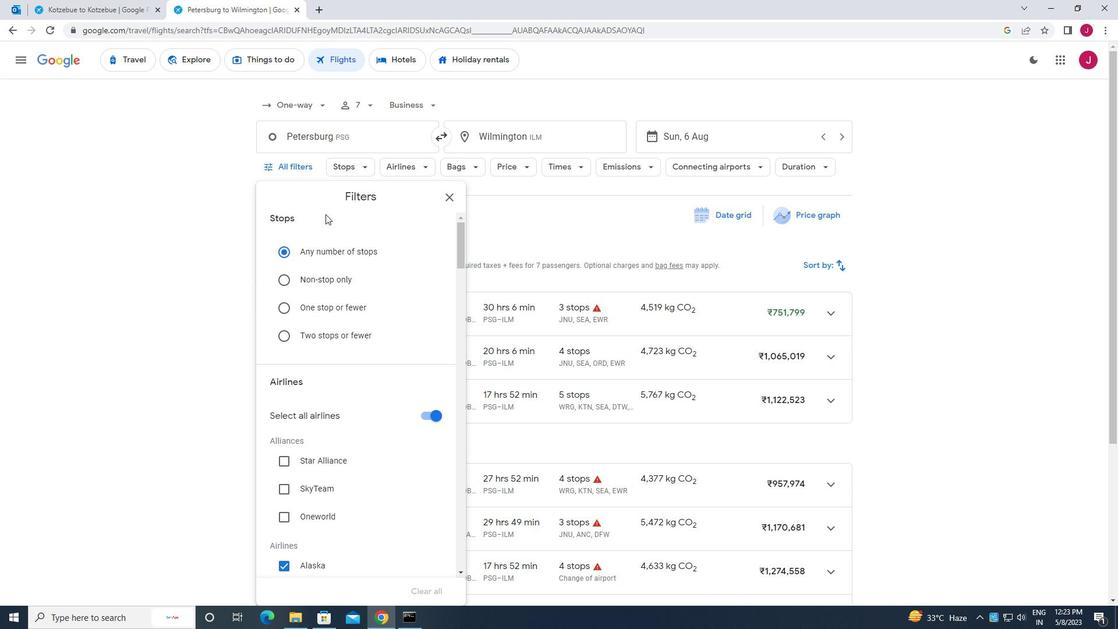 
Action: Mouse scrolled (340, 231) with delta (0, 0)
Screenshot: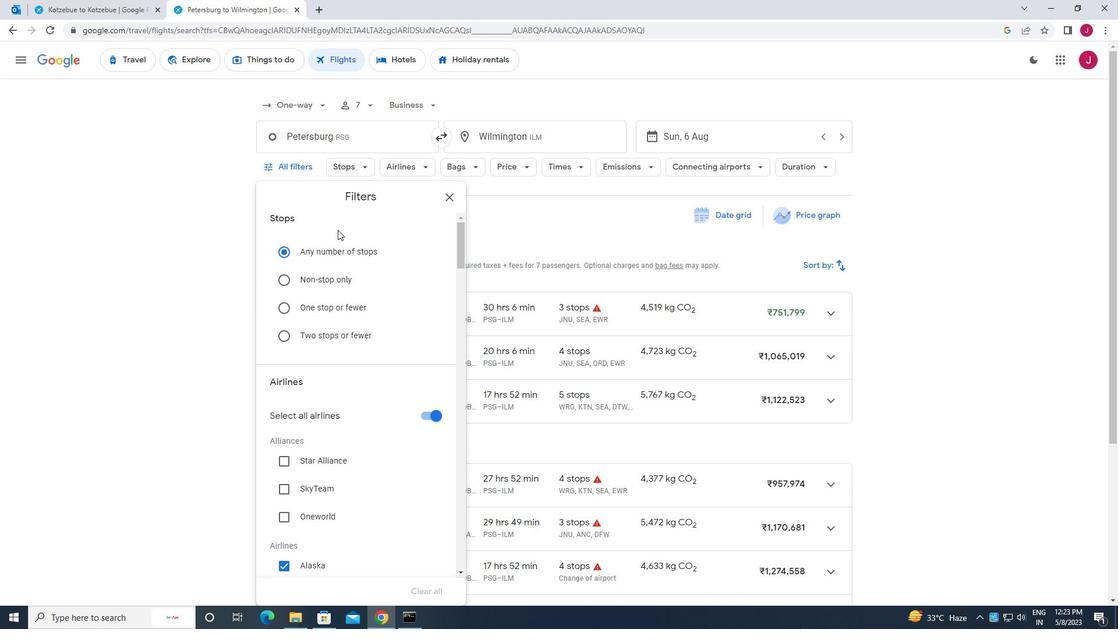 
Action: Mouse moved to (430, 241)
Screenshot: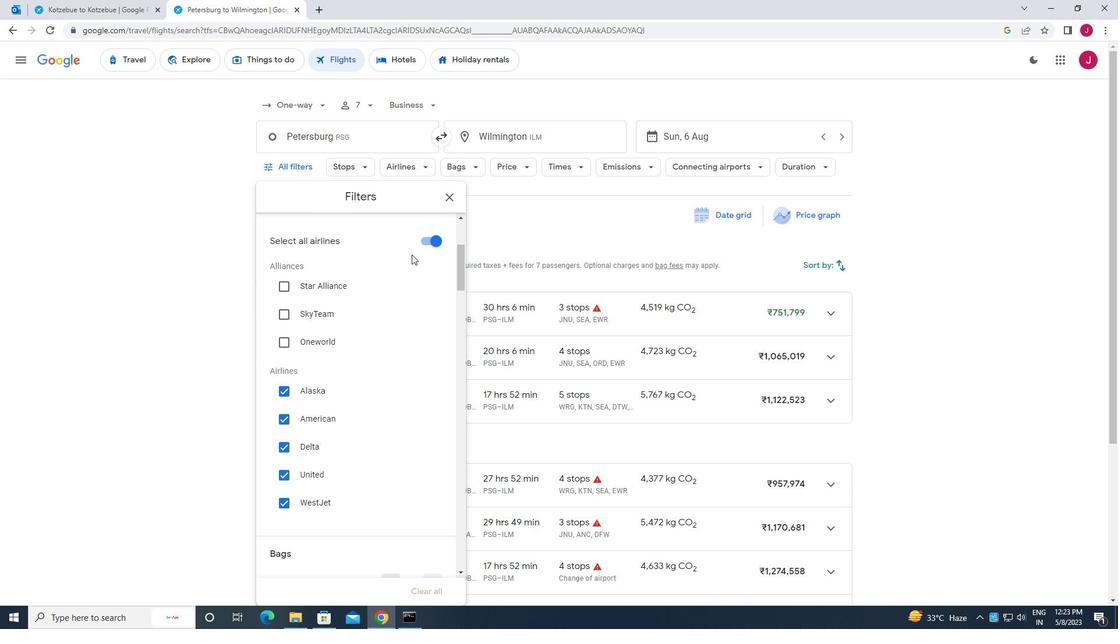 
Action: Mouse pressed left at (430, 241)
Screenshot: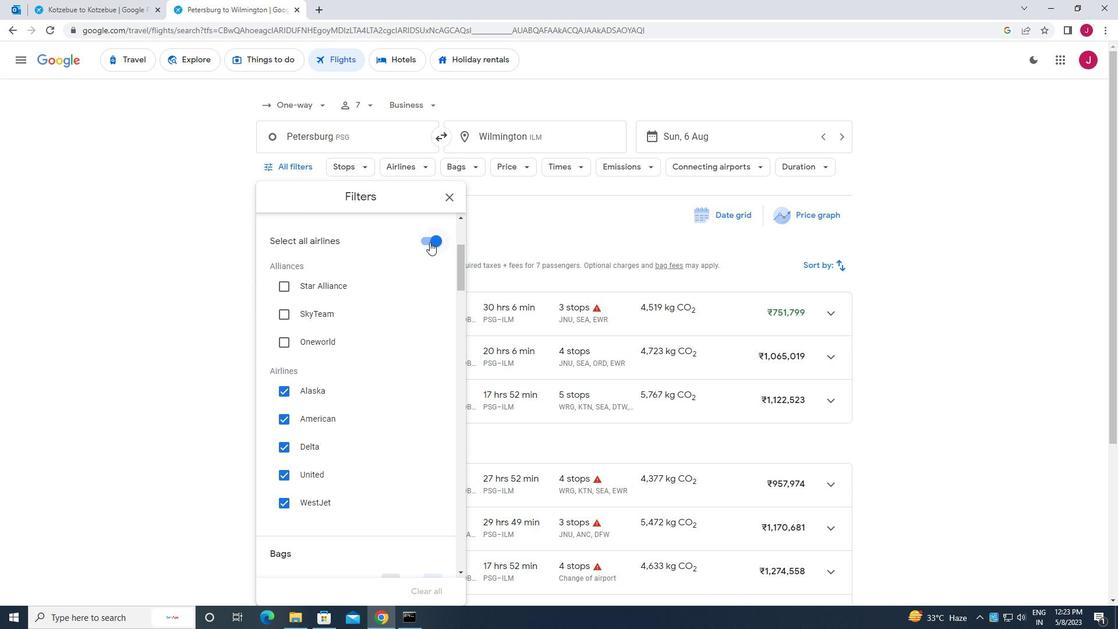 
Action: Mouse moved to (283, 446)
Screenshot: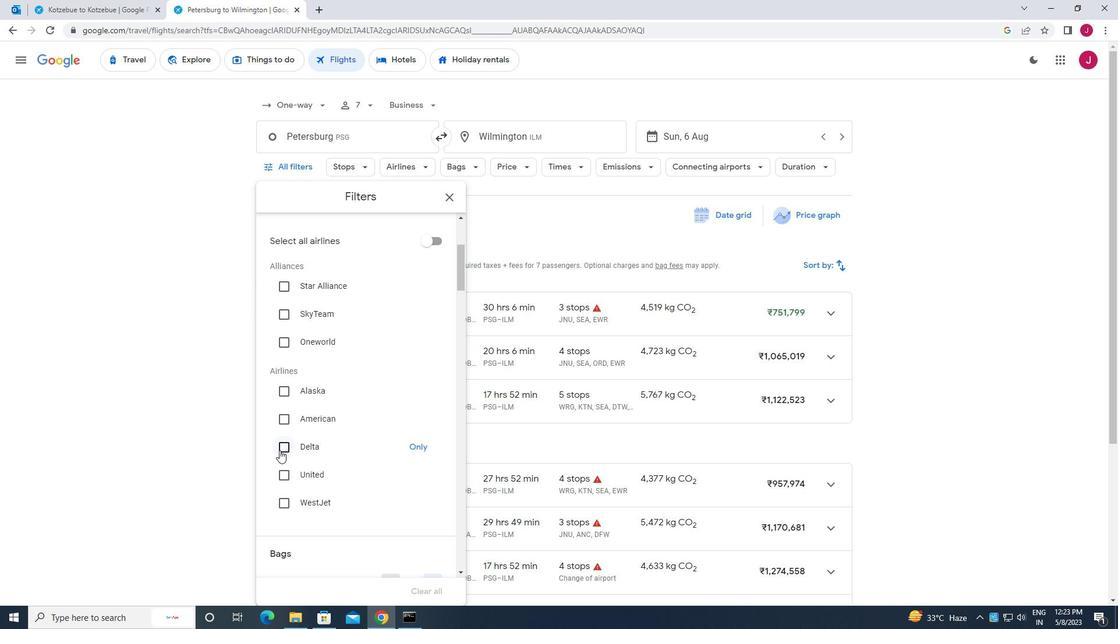 
Action: Mouse pressed left at (283, 446)
Screenshot: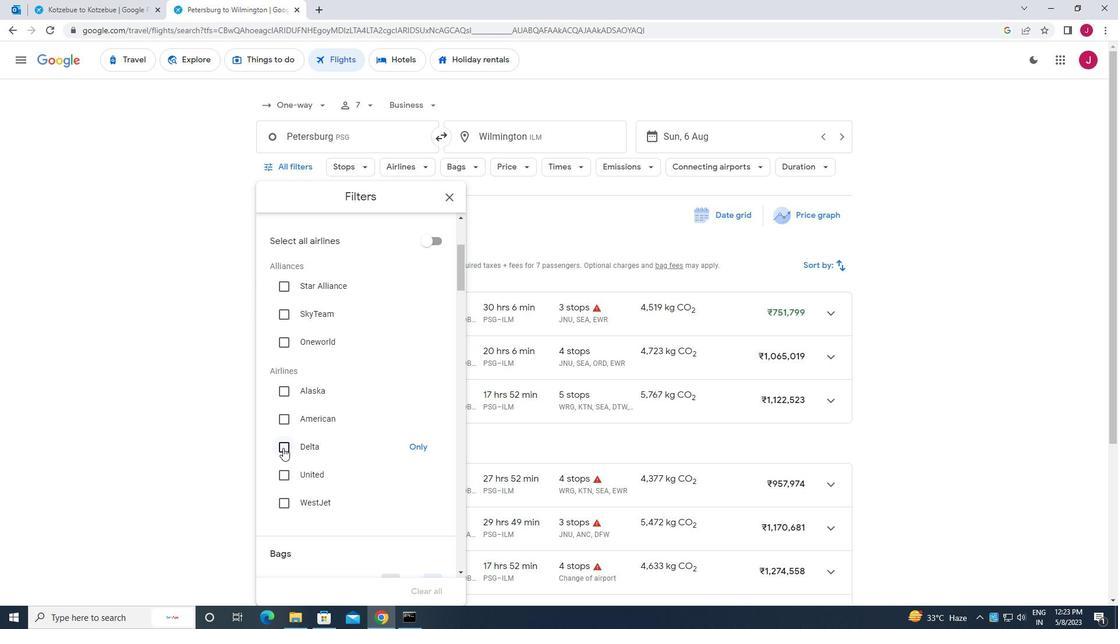 
Action: Mouse moved to (341, 406)
Screenshot: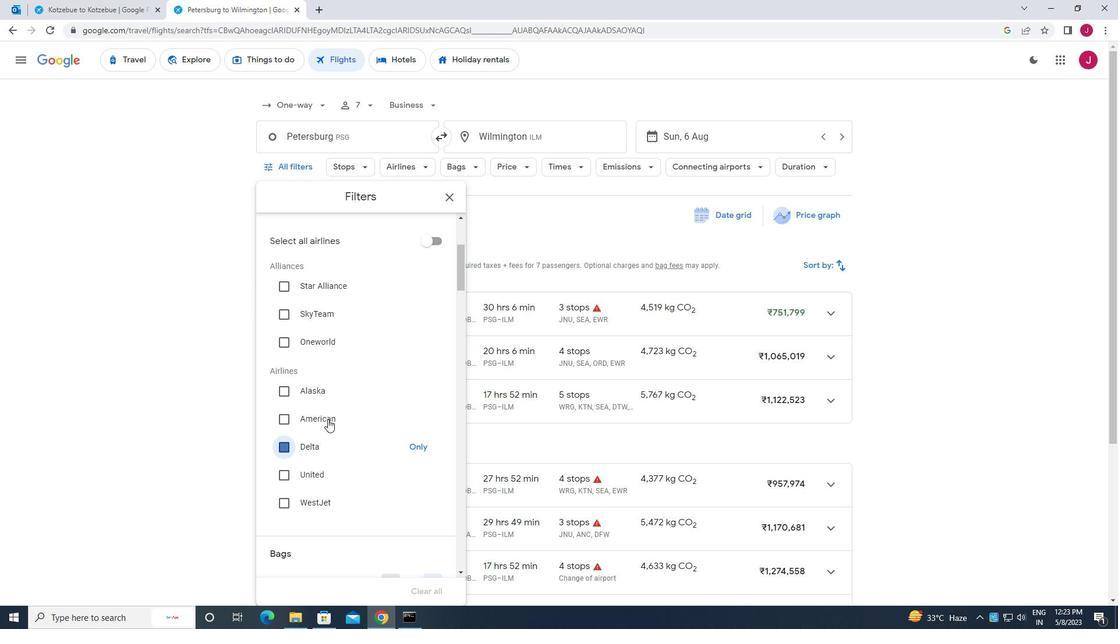 
Action: Mouse scrolled (341, 406) with delta (0, 0)
Screenshot: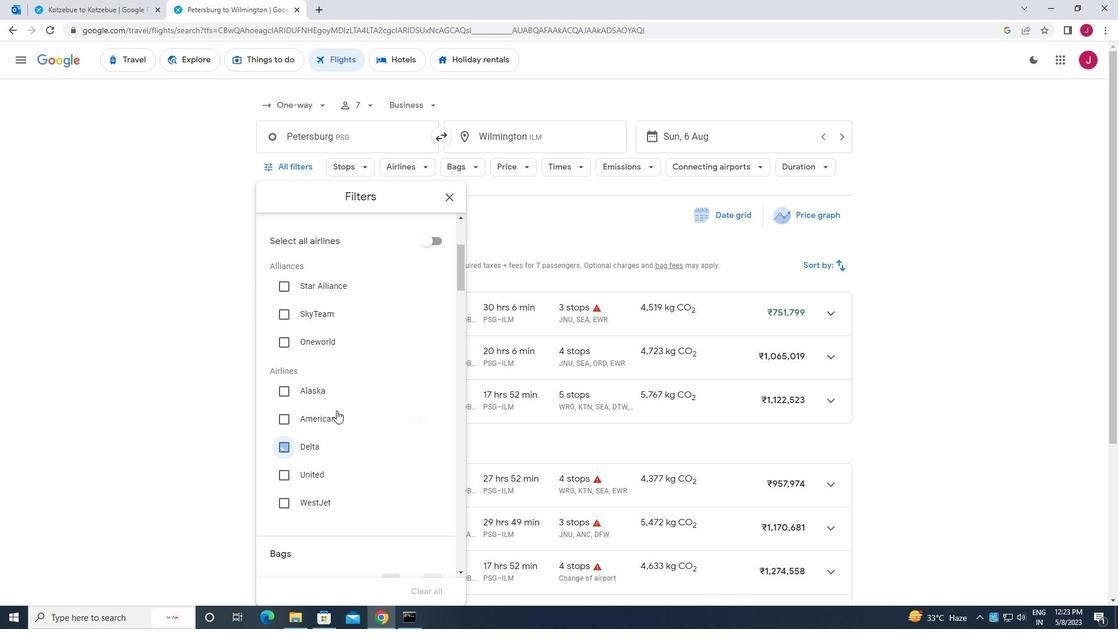 
Action: Mouse scrolled (341, 406) with delta (0, 0)
Screenshot: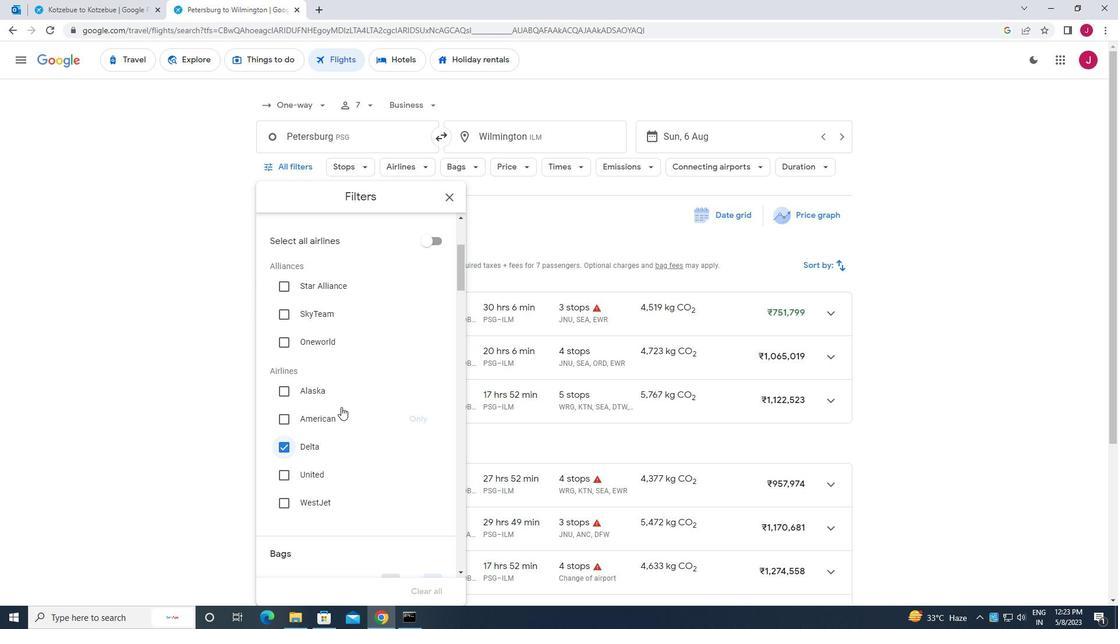 
Action: Mouse scrolled (341, 406) with delta (0, 0)
Screenshot: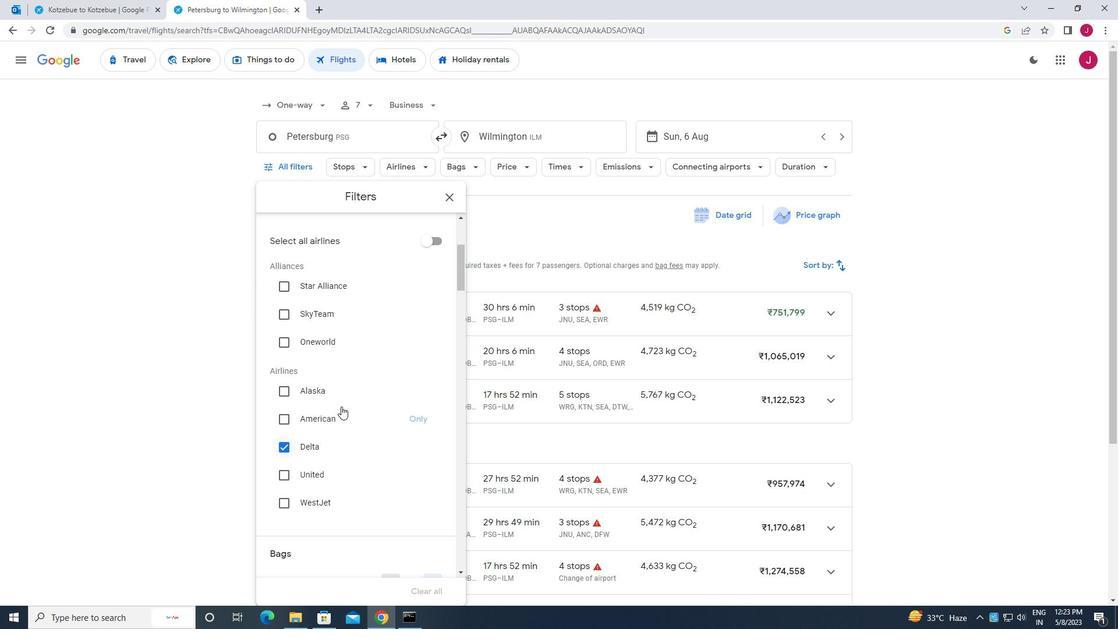 
Action: Mouse scrolled (341, 406) with delta (0, 0)
Screenshot: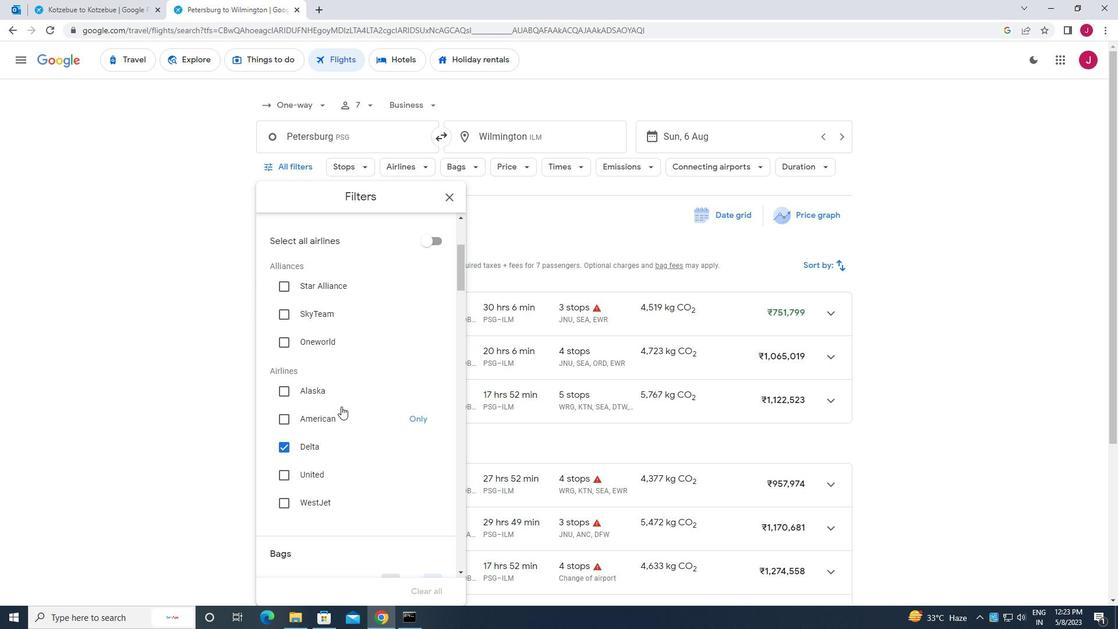 
Action: Mouse scrolled (341, 406) with delta (0, 0)
Screenshot: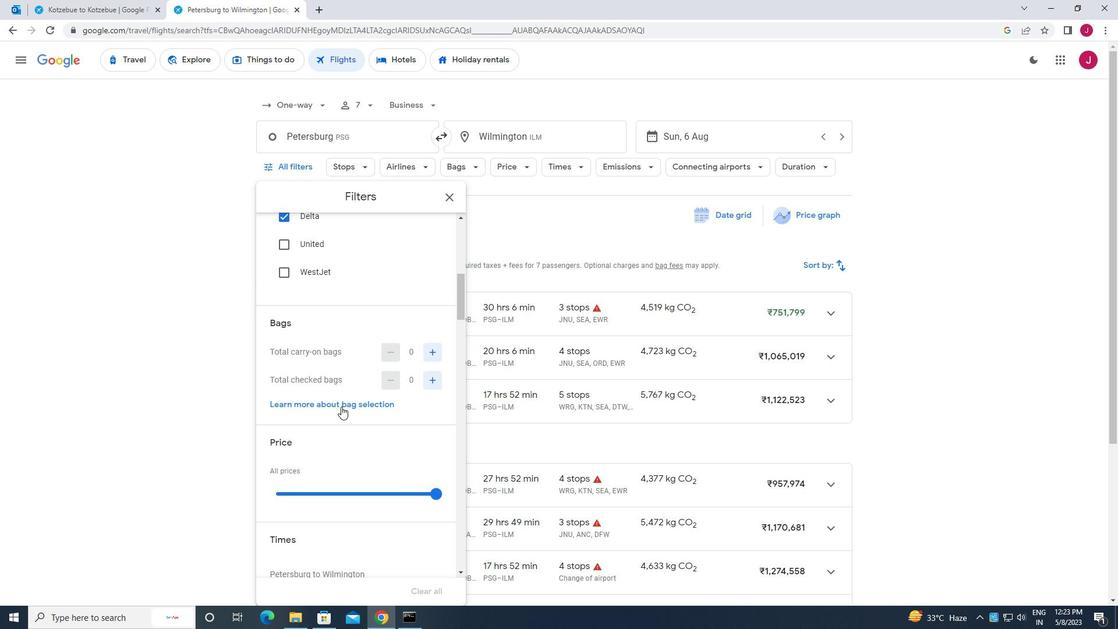 
Action: Mouse moved to (429, 290)
Screenshot: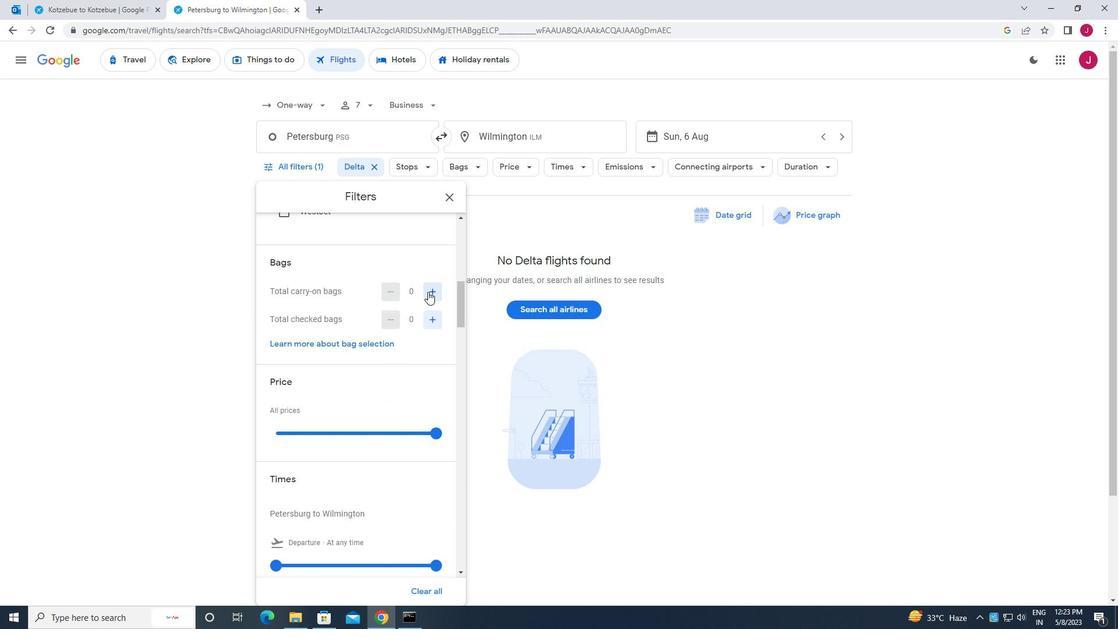 
Action: Mouse pressed left at (429, 290)
Screenshot: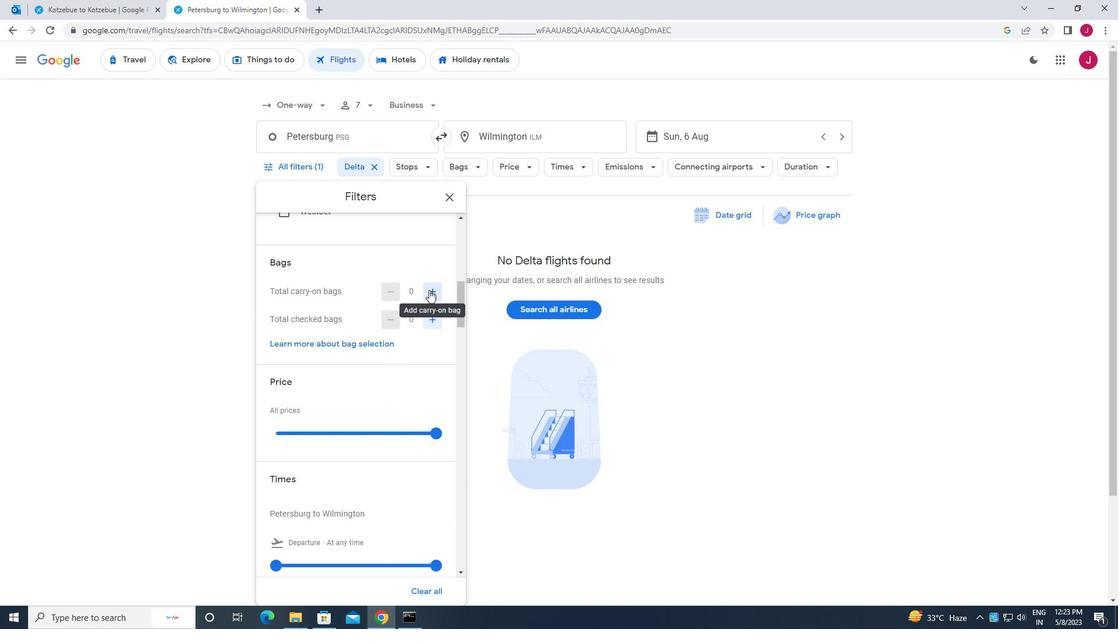 
Action: Mouse moved to (434, 432)
Screenshot: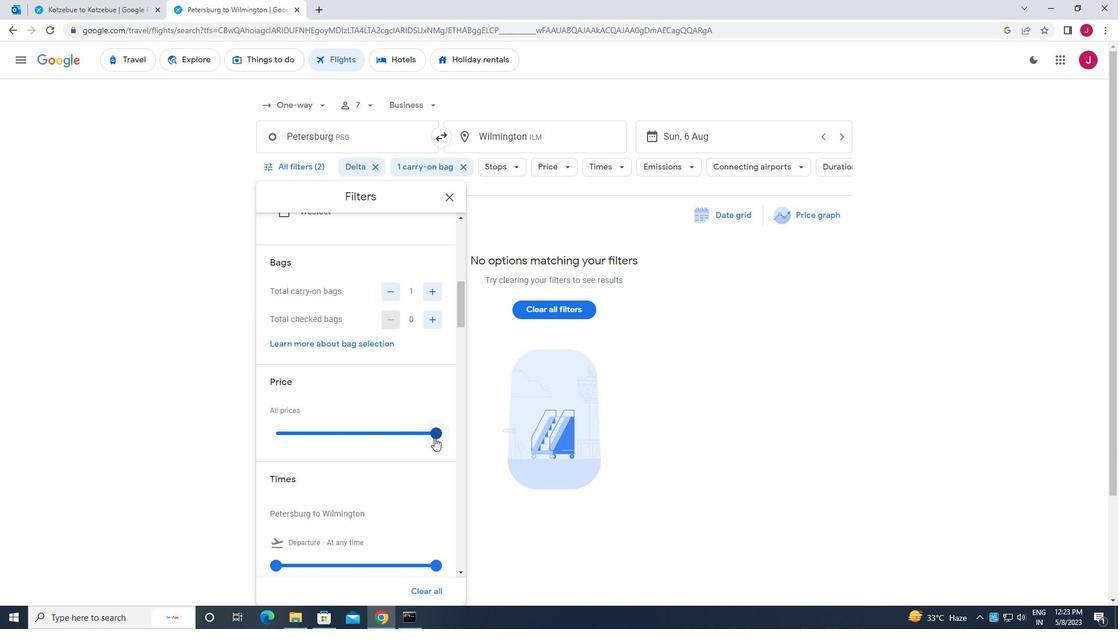
Action: Mouse pressed left at (434, 432)
Screenshot: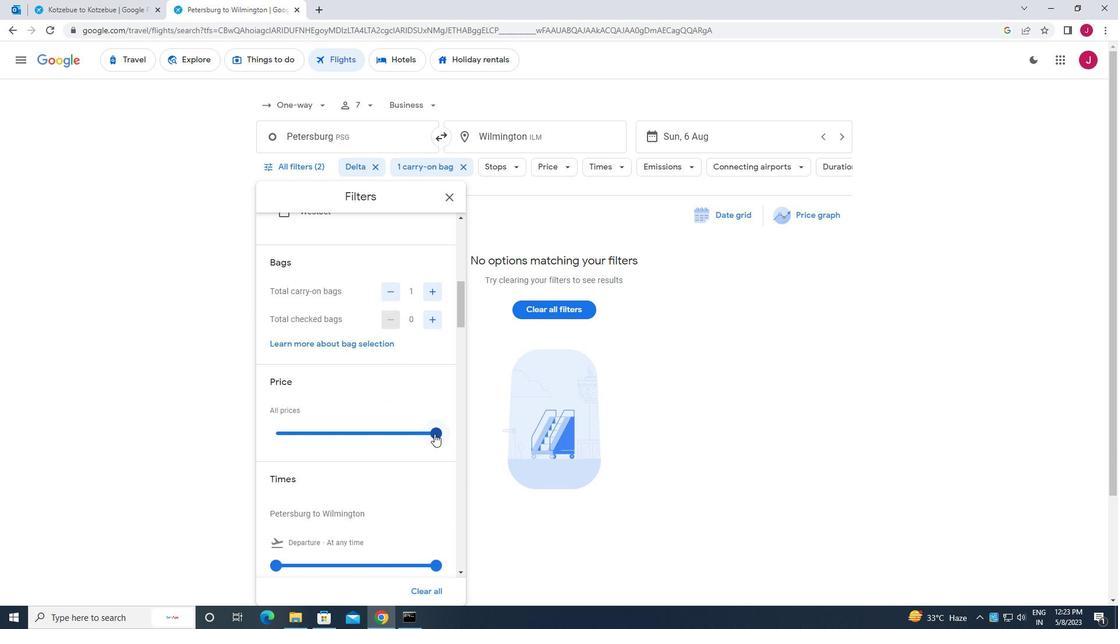
Action: Mouse moved to (358, 390)
Screenshot: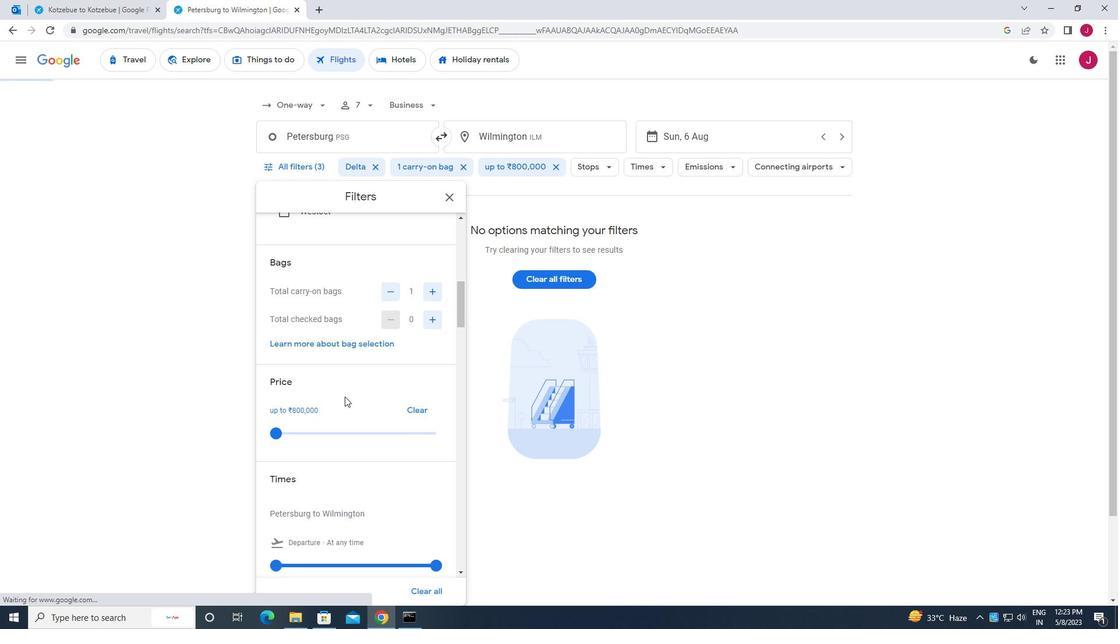 
Action: Mouse scrolled (358, 389) with delta (0, 0)
Screenshot: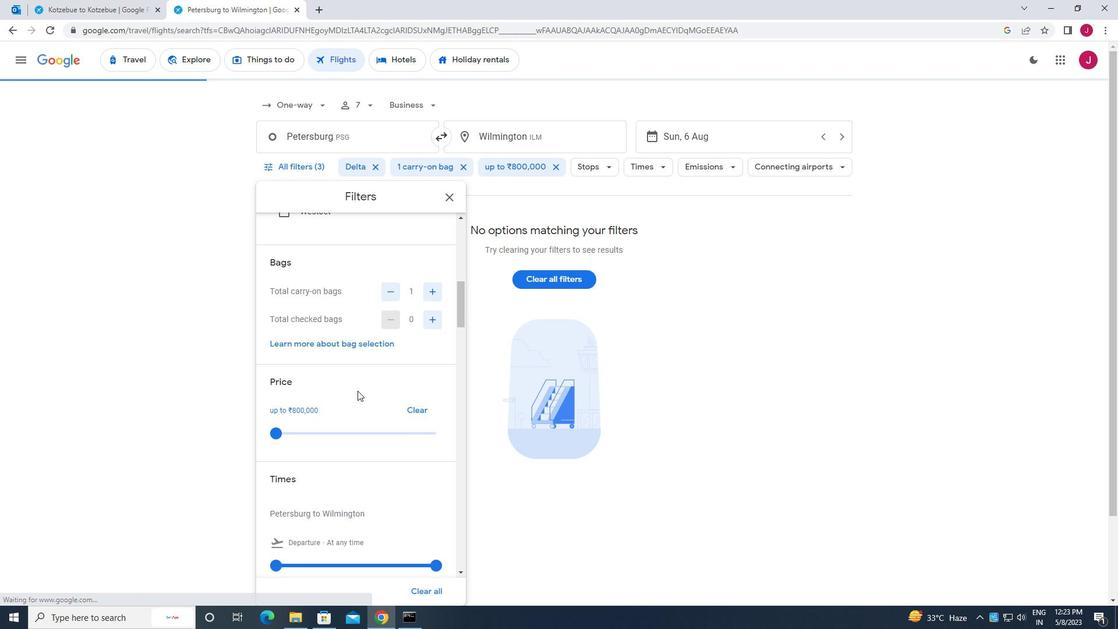 
Action: Mouse scrolled (358, 389) with delta (0, 0)
Screenshot: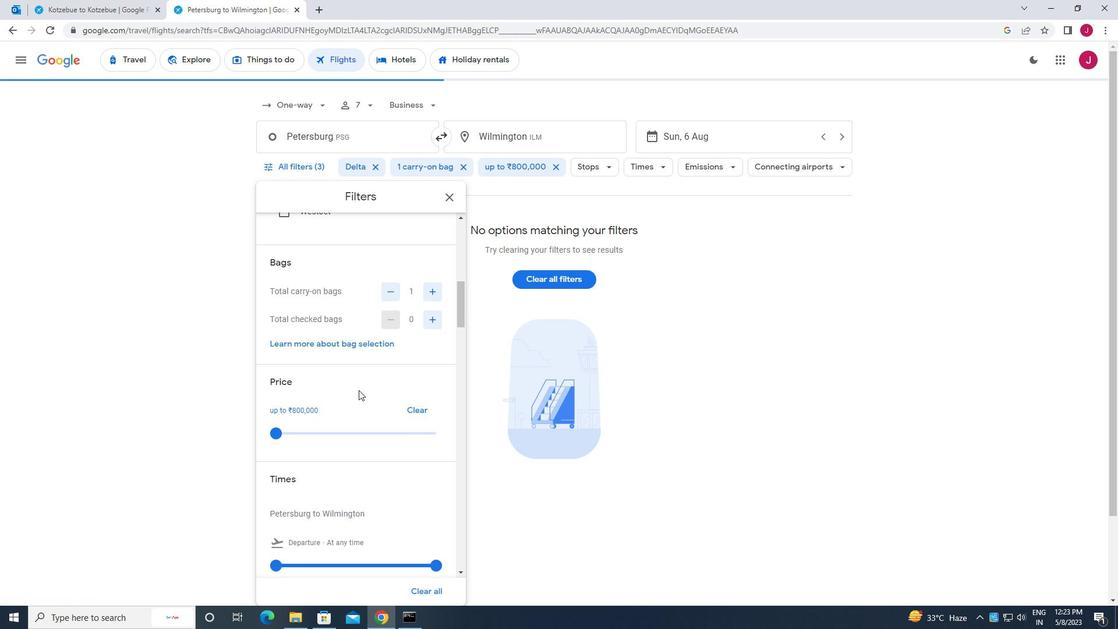 
Action: Mouse moved to (276, 446)
Screenshot: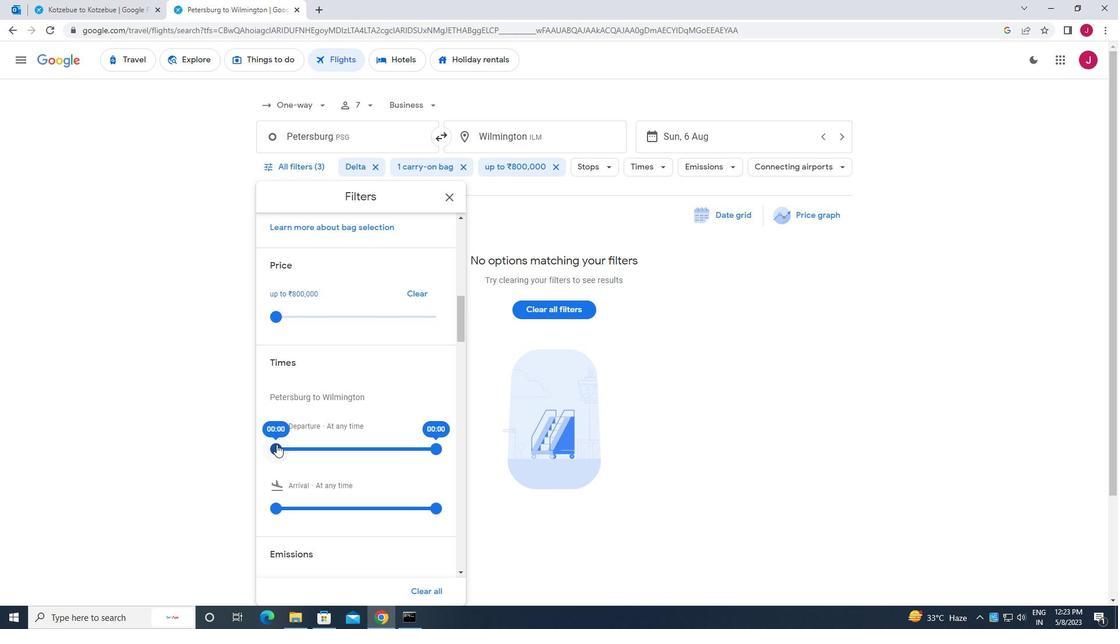 
Action: Mouse pressed left at (276, 446)
Screenshot: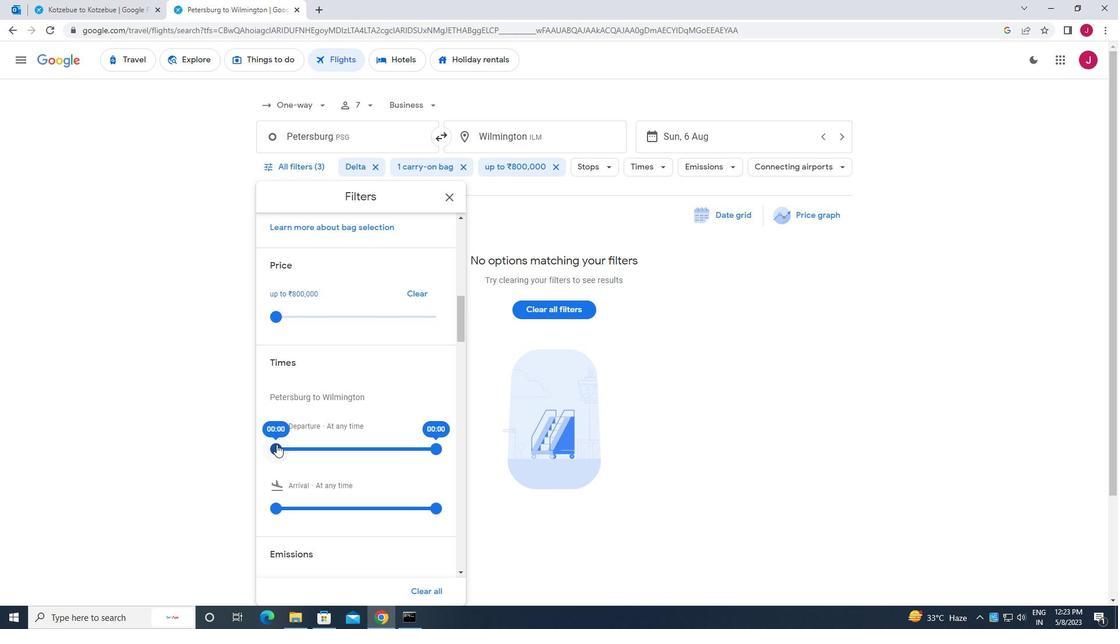 
Action: Mouse moved to (435, 448)
Screenshot: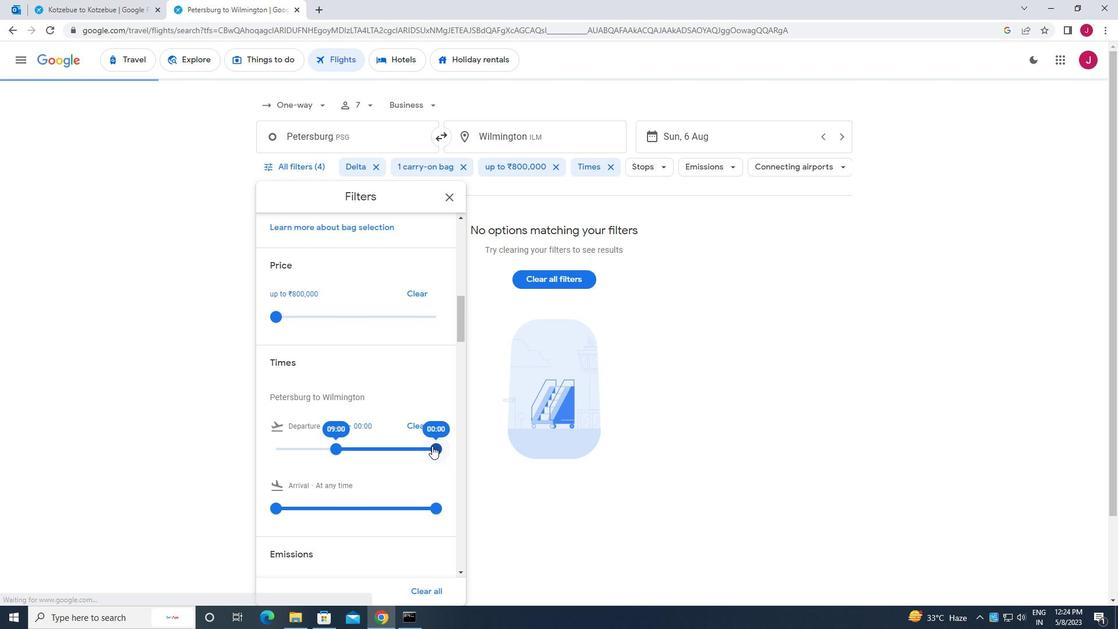 
Action: Mouse pressed left at (435, 448)
Screenshot: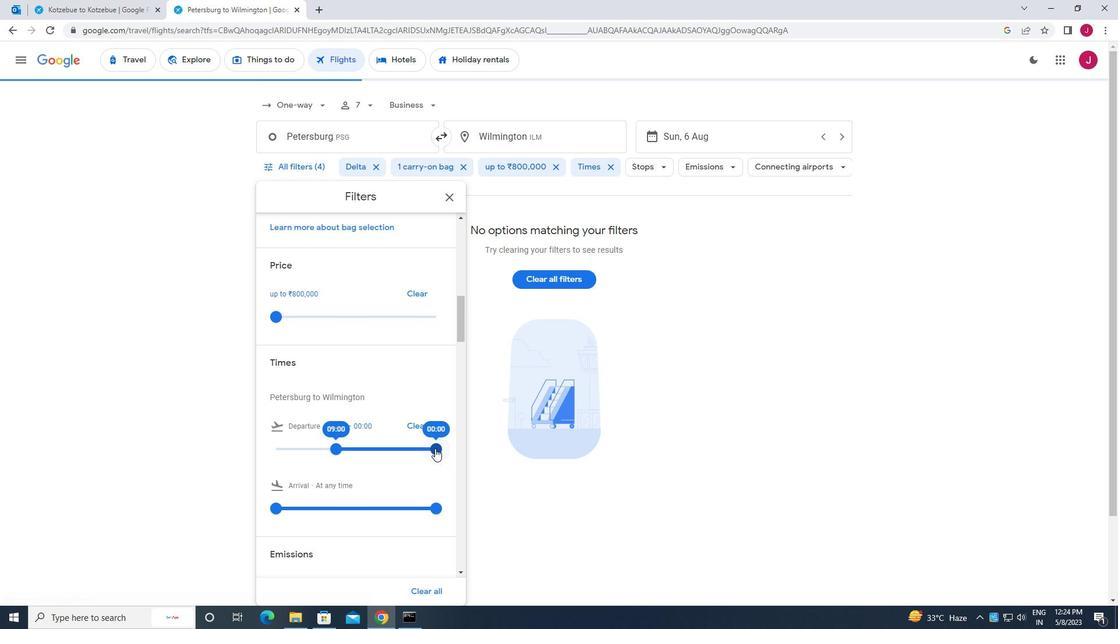 
Action: Mouse moved to (453, 199)
Screenshot: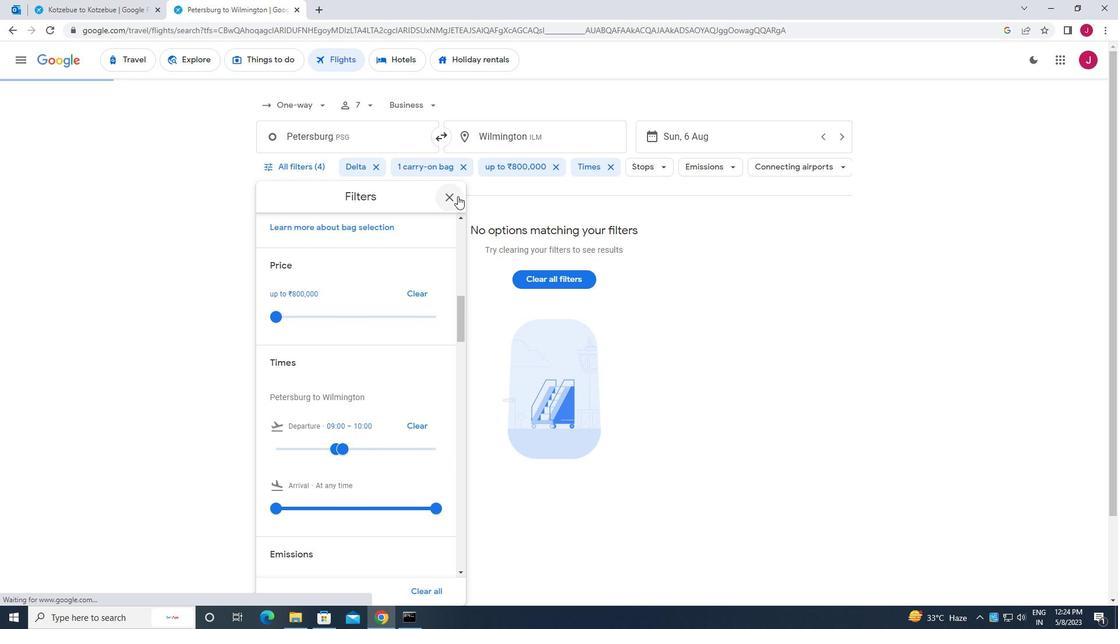 
Action: Mouse pressed left at (453, 199)
Screenshot: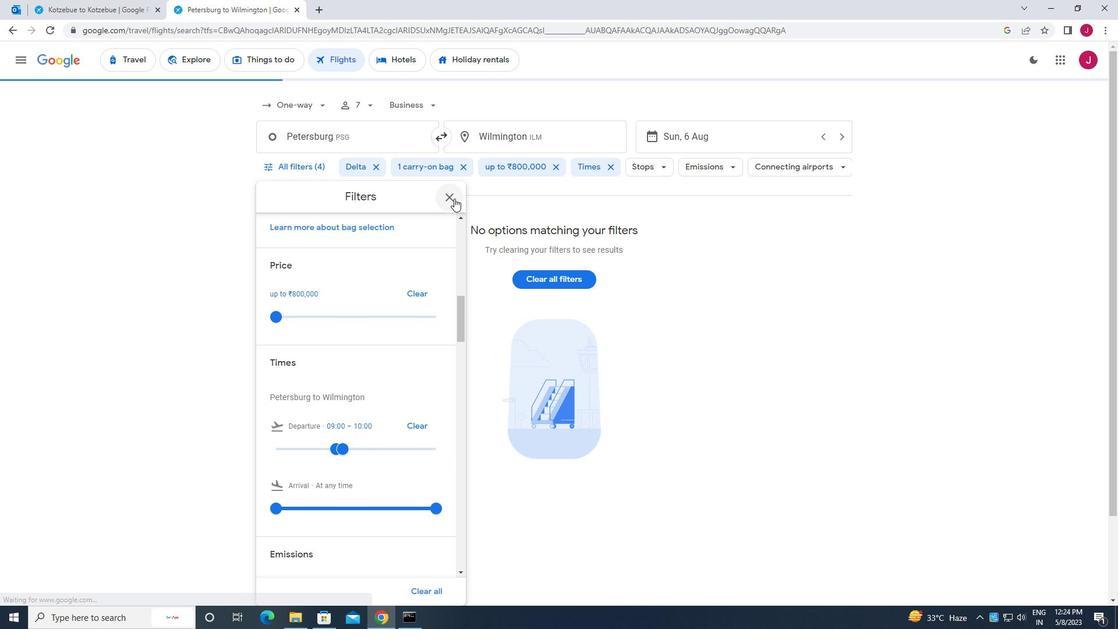 
Action: Mouse moved to (451, 202)
Screenshot: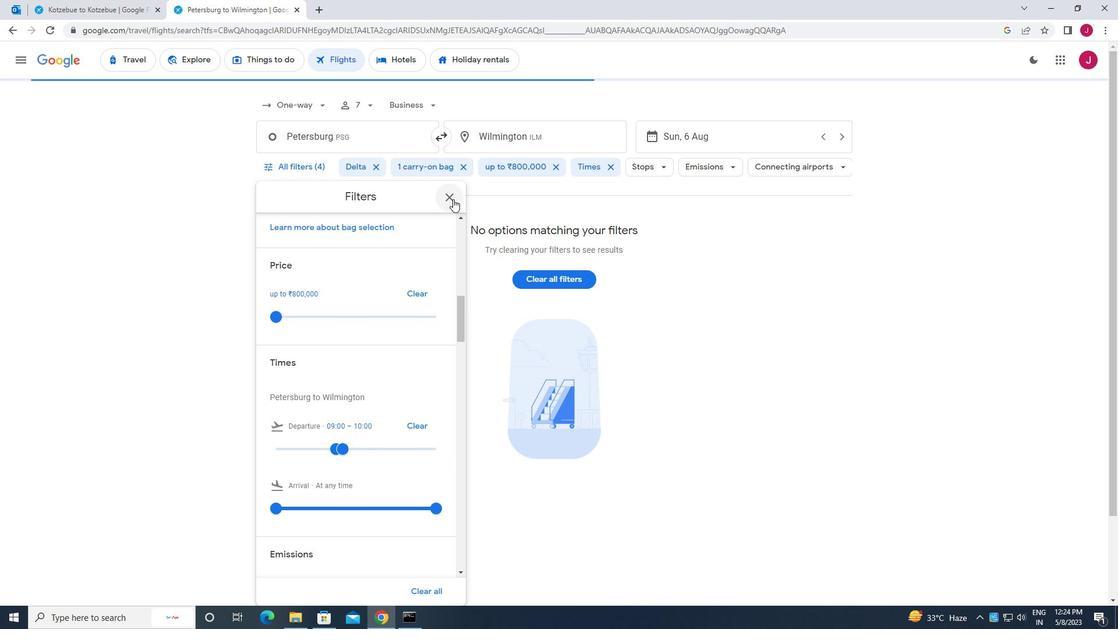 
